 Task: Check the sale-to-list ratio of pool in the last 3 years.
Action: Mouse moved to (980, 236)
Screenshot: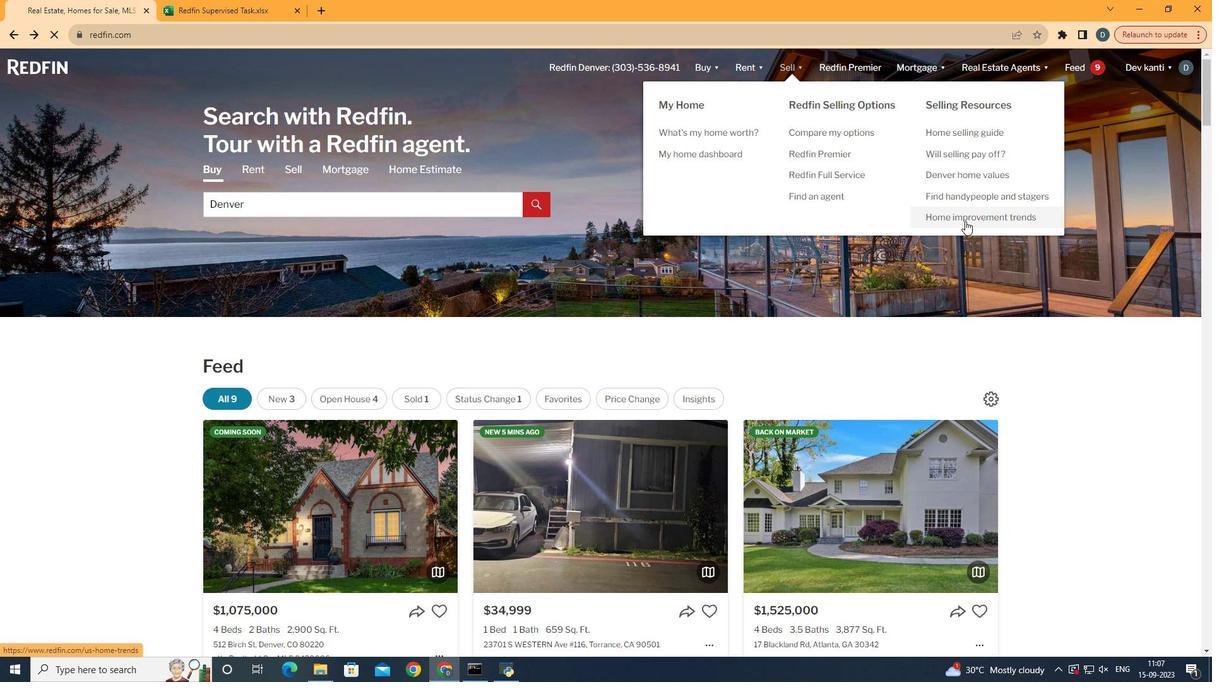 
Action: Mouse pressed left at (980, 236)
Screenshot: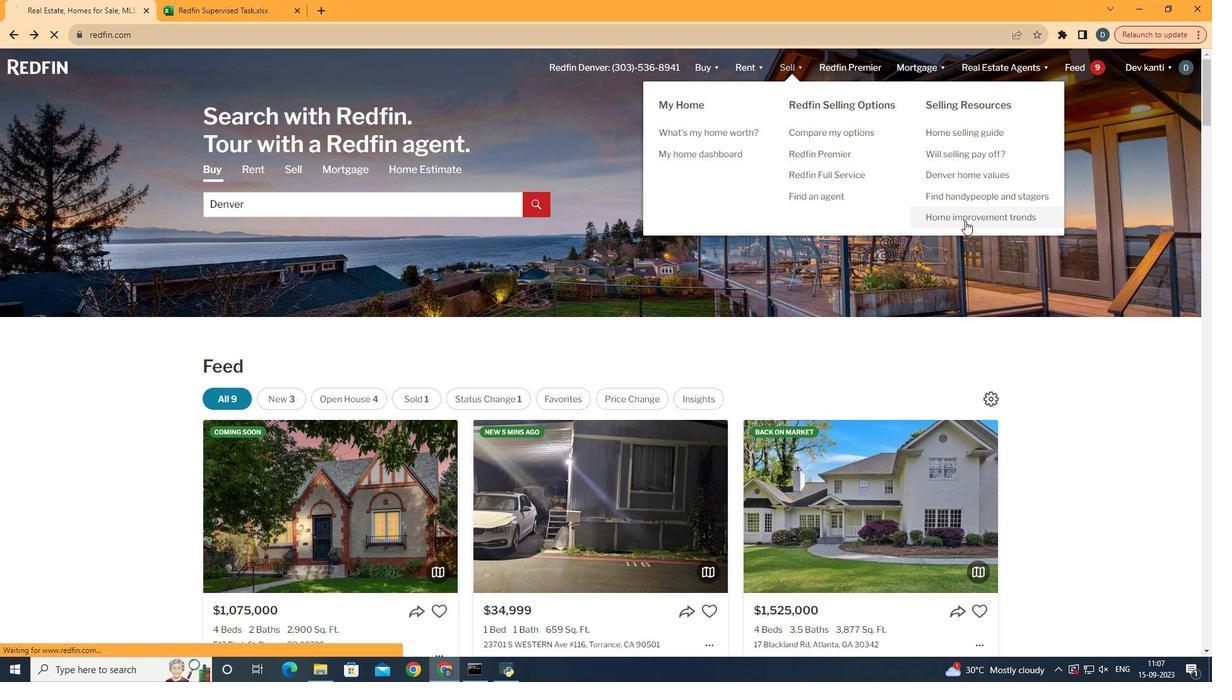 
Action: Mouse moved to (316, 254)
Screenshot: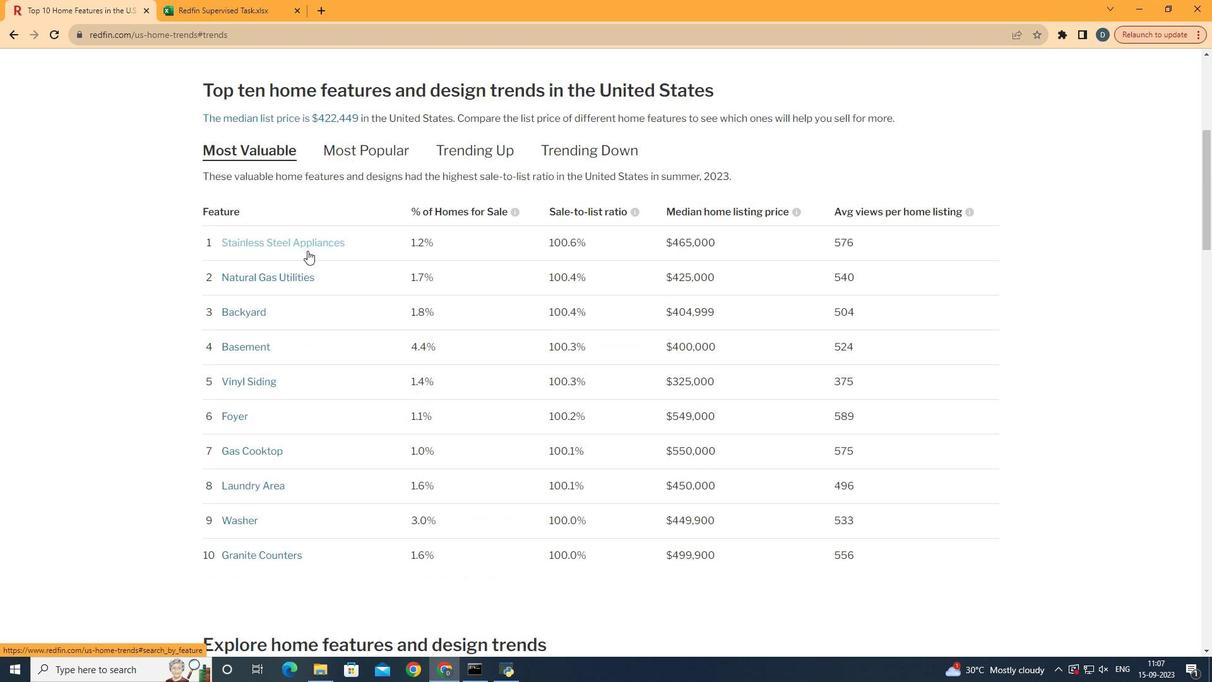 
Action: Mouse pressed left at (316, 254)
Screenshot: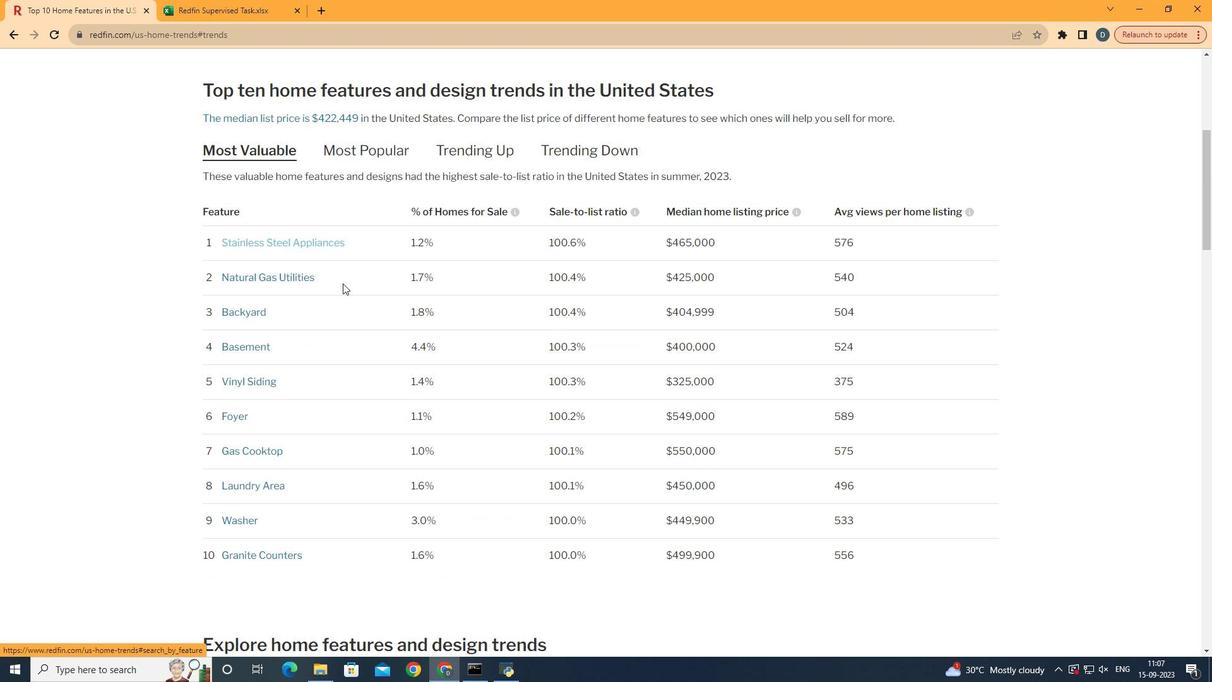 
Action: Mouse moved to (387, 317)
Screenshot: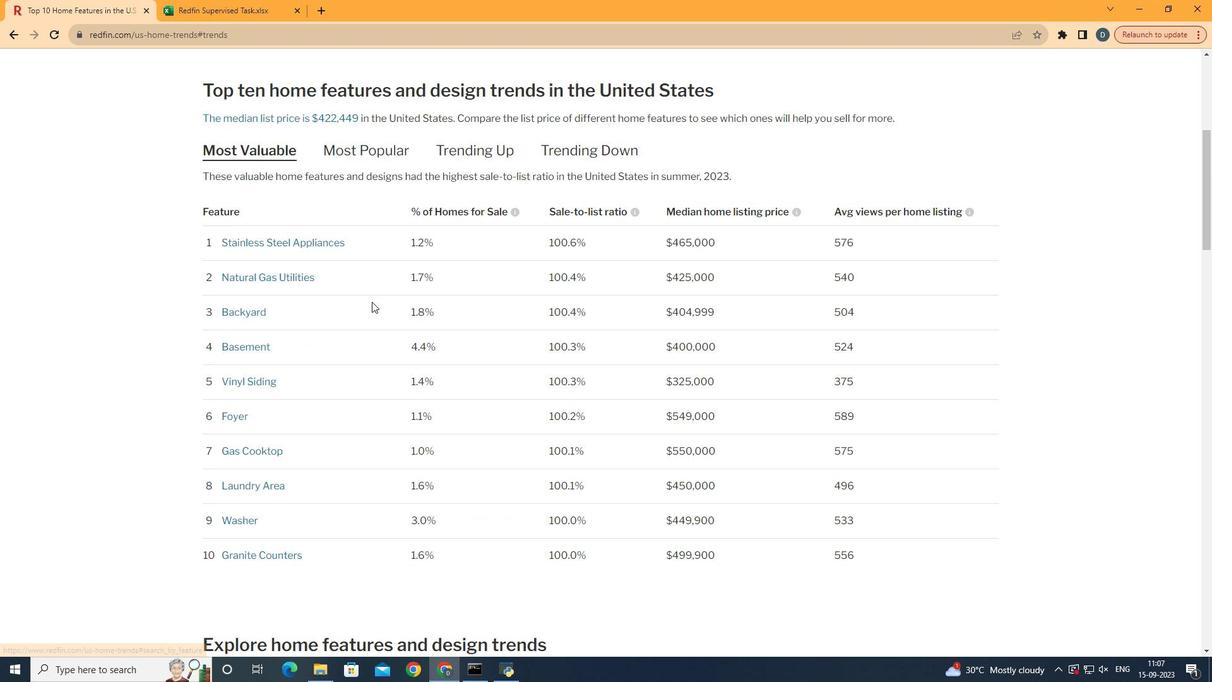 
Action: Mouse scrolled (387, 316) with delta (0, 0)
Screenshot: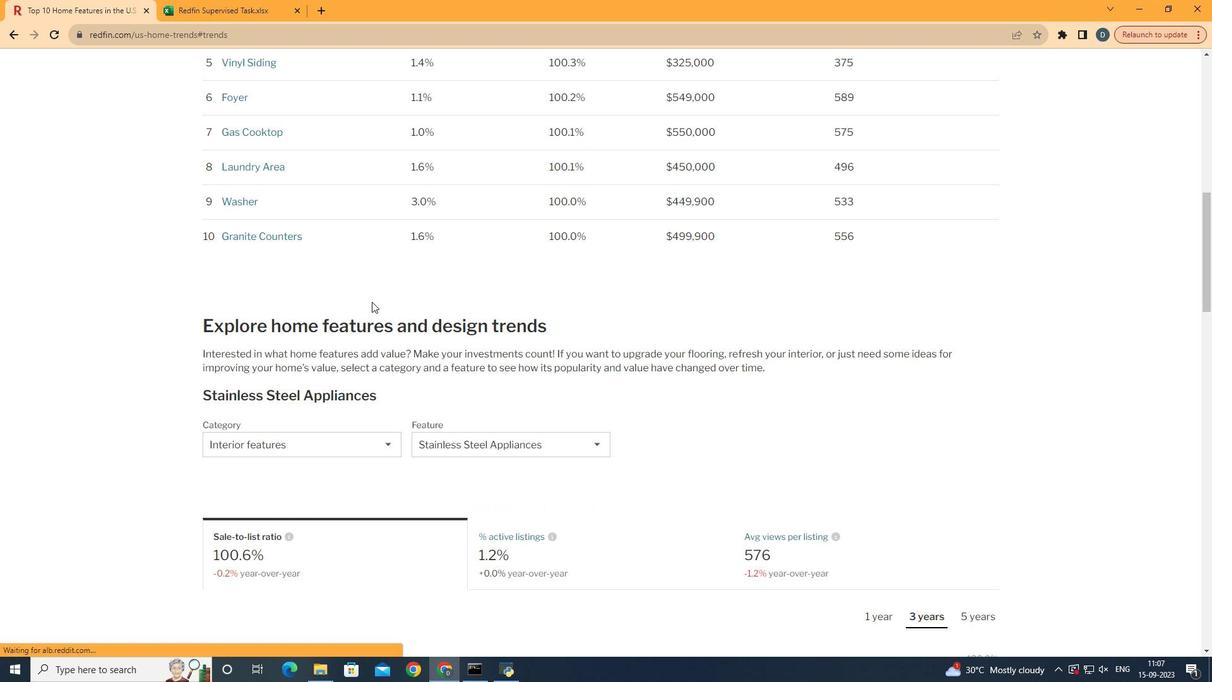 
Action: Mouse scrolled (387, 316) with delta (0, 0)
Screenshot: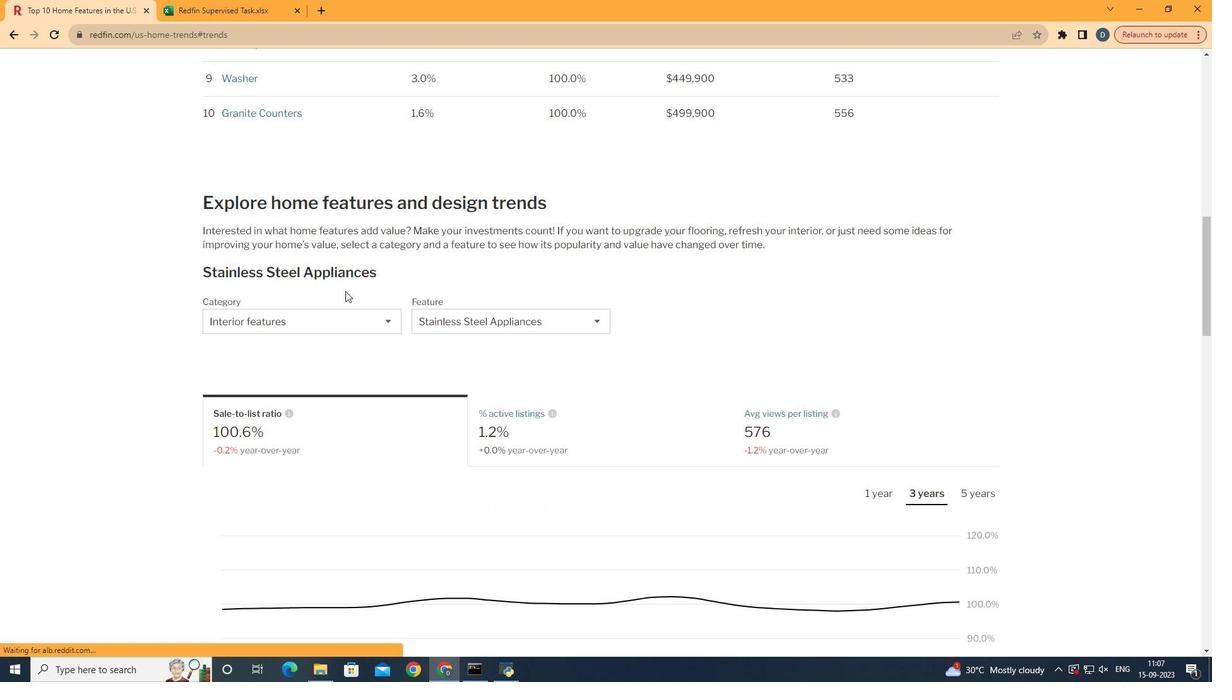 
Action: Mouse scrolled (387, 316) with delta (0, 0)
Screenshot: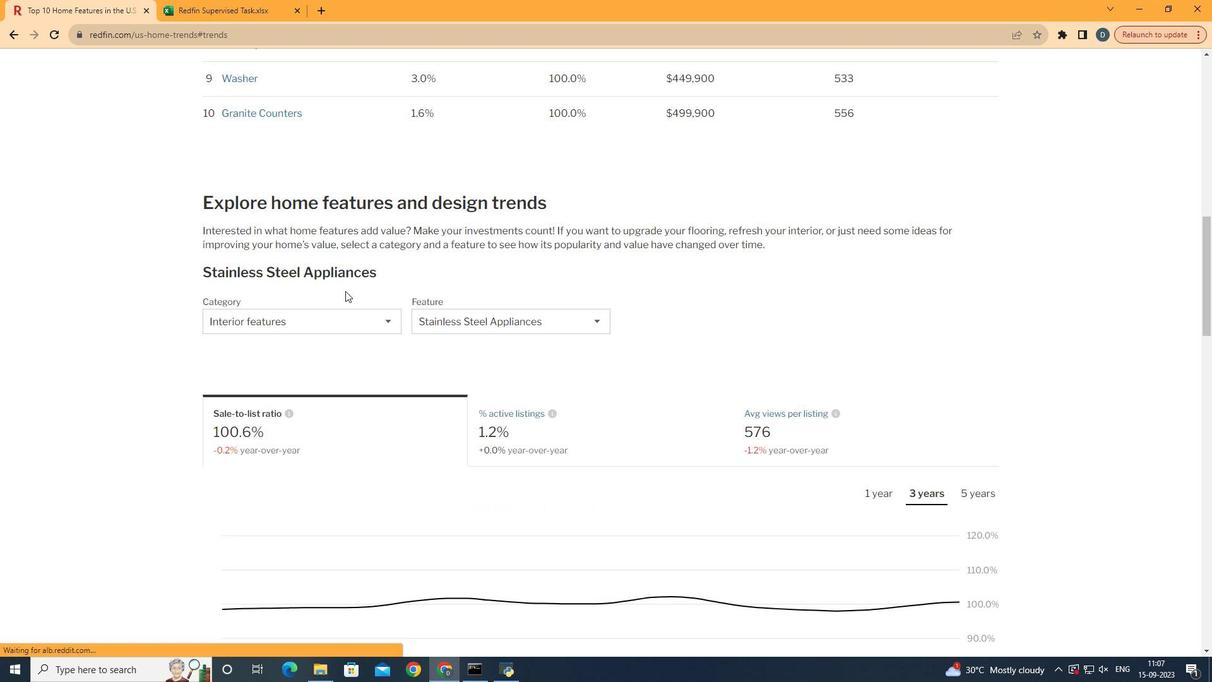 
Action: Mouse scrolled (387, 316) with delta (0, 0)
Screenshot: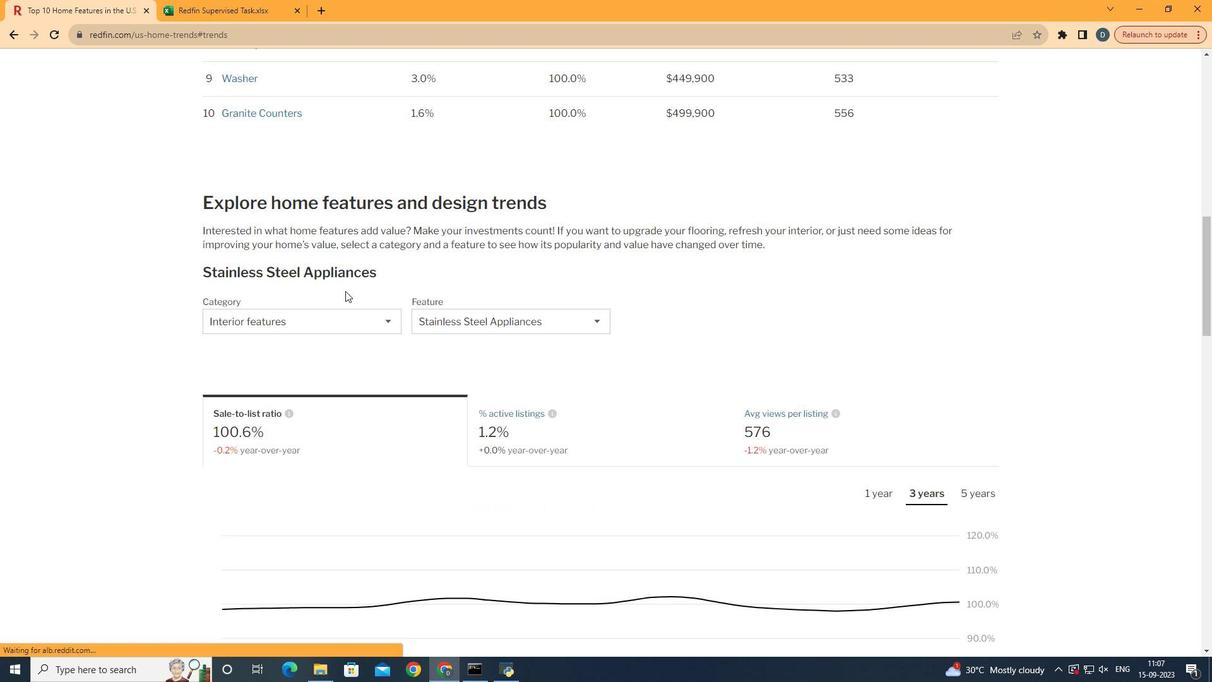 
Action: Mouse scrolled (387, 316) with delta (0, 0)
Screenshot: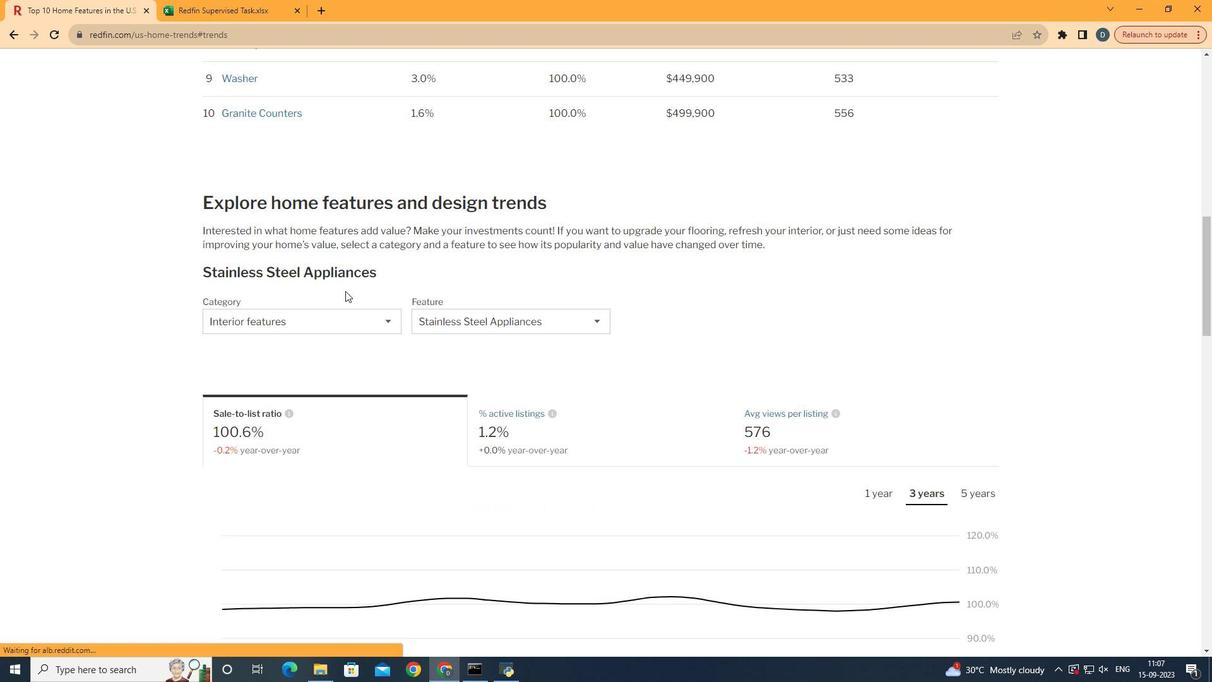 
Action: Mouse scrolled (387, 316) with delta (0, 0)
Screenshot: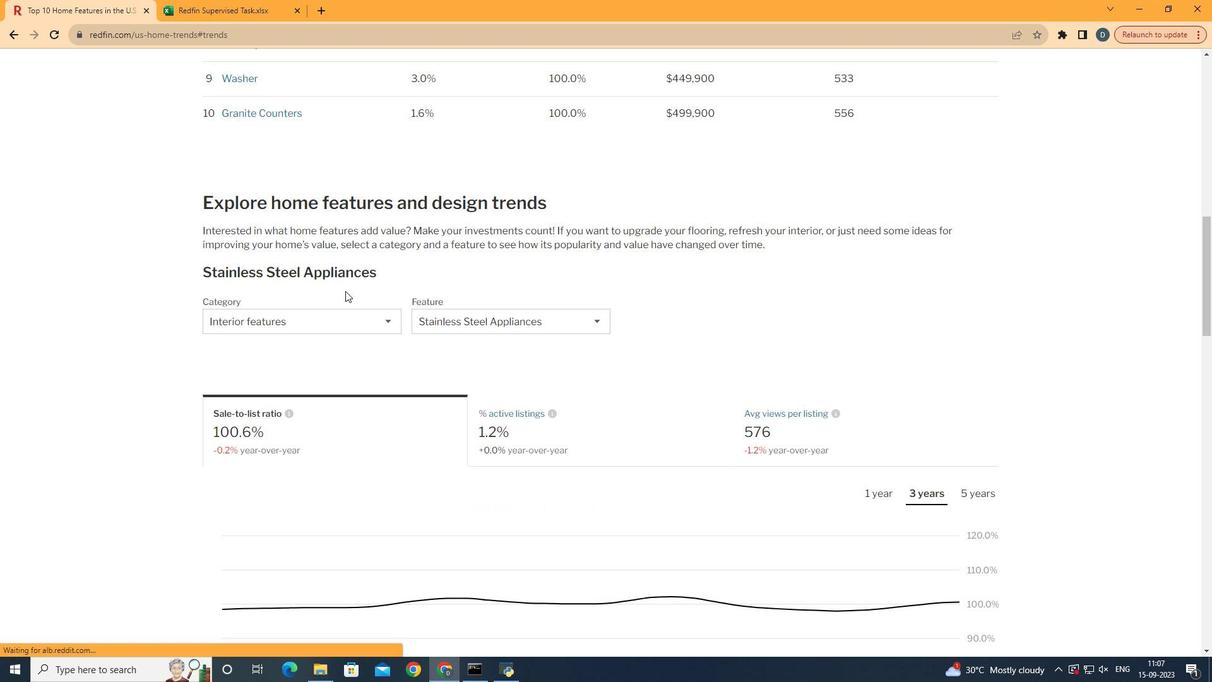 
Action: Mouse scrolled (387, 316) with delta (0, 0)
Screenshot: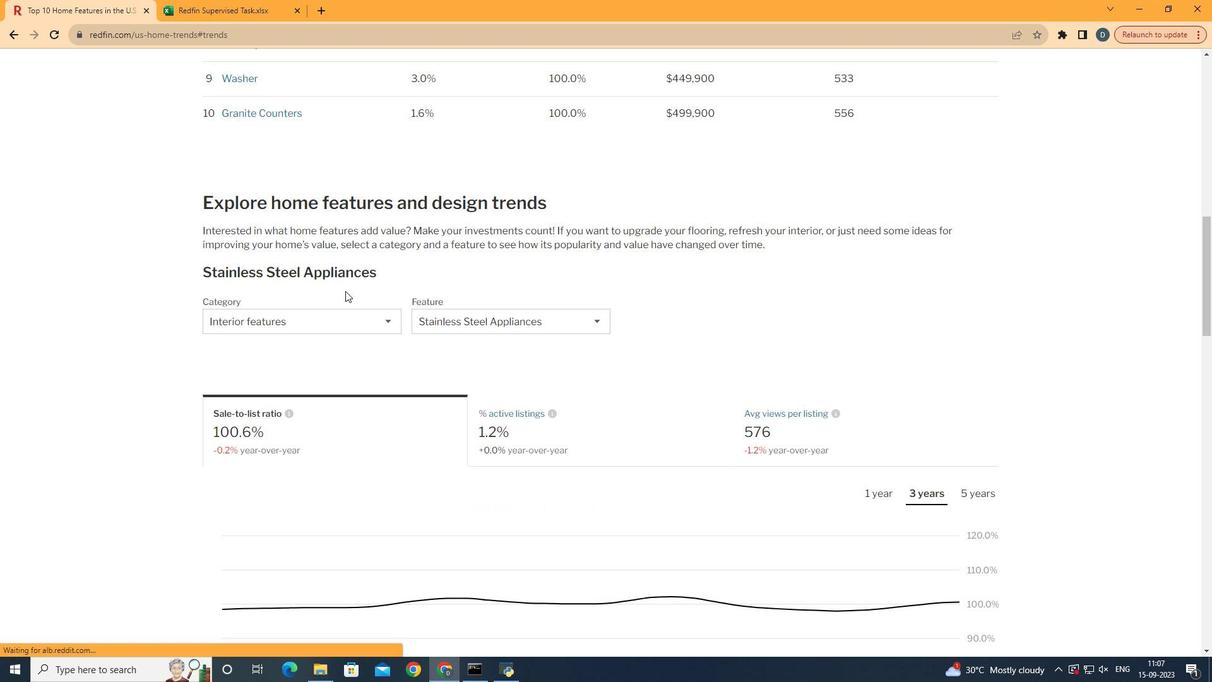 
Action: Mouse moved to (344, 336)
Screenshot: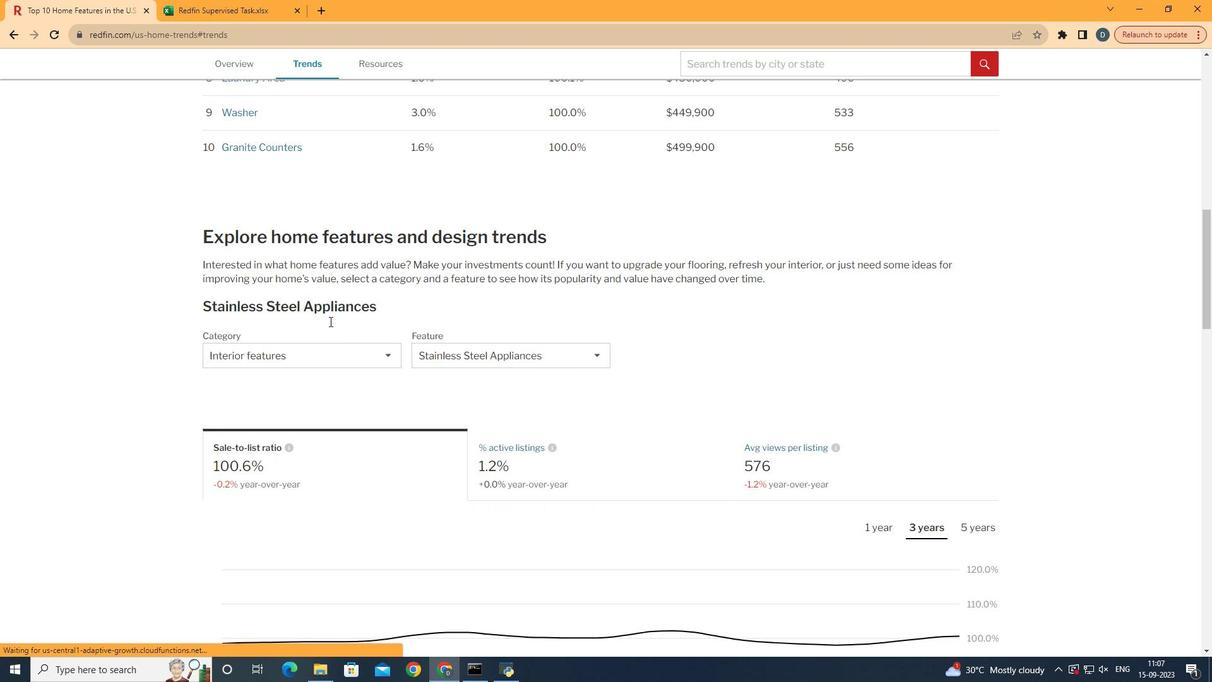 
Action: Mouse pressed left at (344, 336)
Screenshot: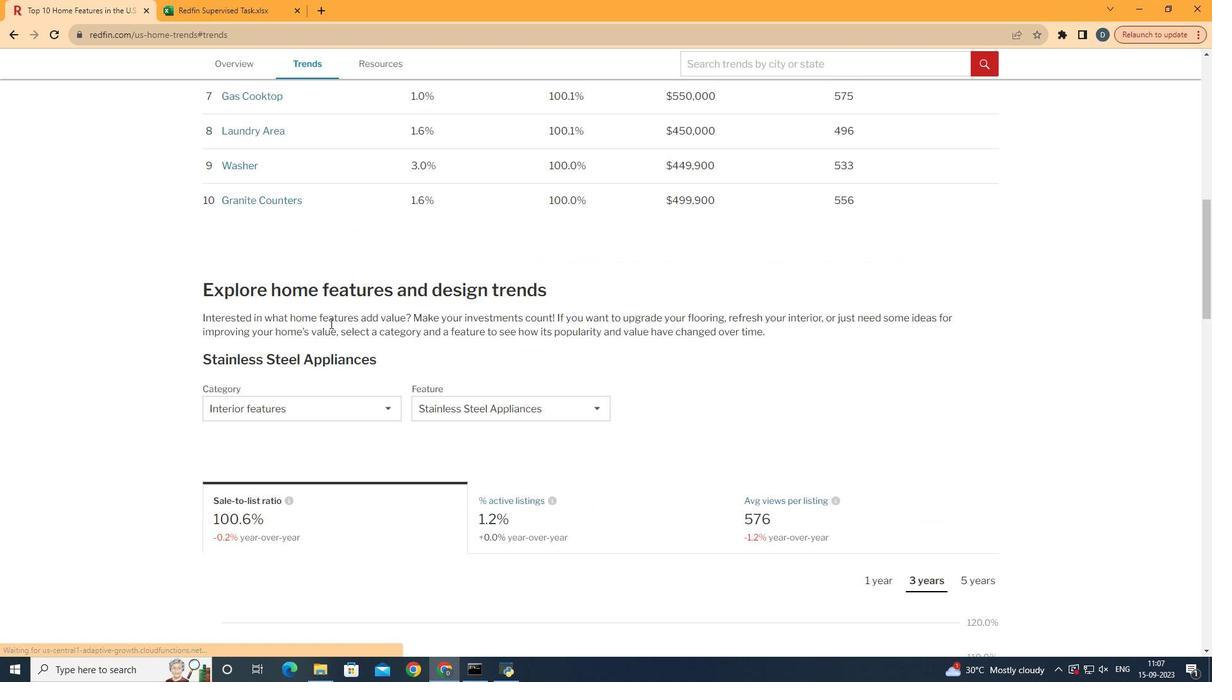
Action: Mouse moved to (346, 337)
Screenshot: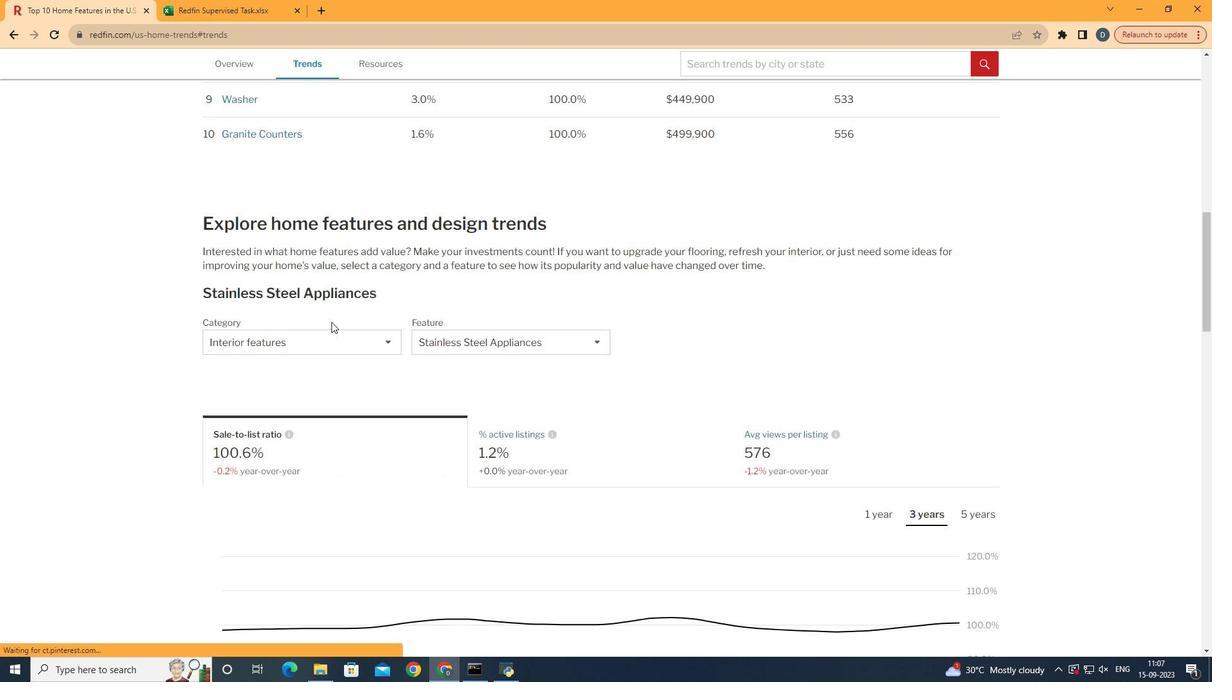 
Action: Mouse scrolled (346, 336) with delta (0, 0)
Screenshot: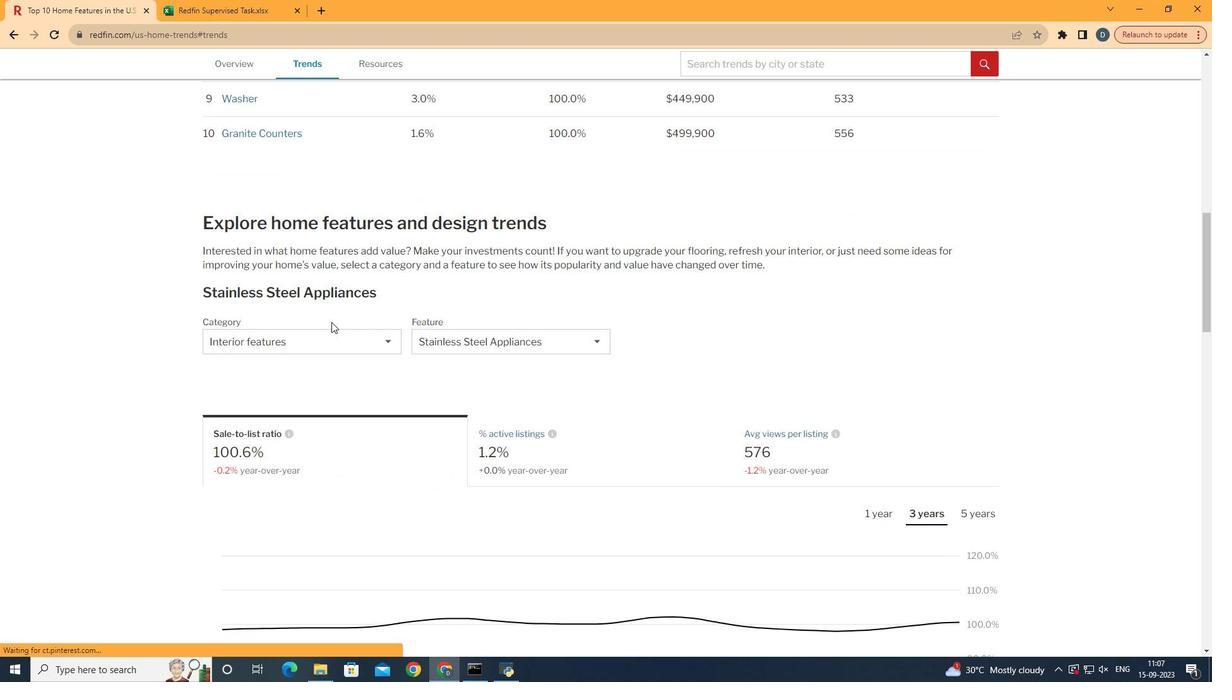
Action: Mouse scrolled (346, 336) with delta (0, 0)
Screenshot: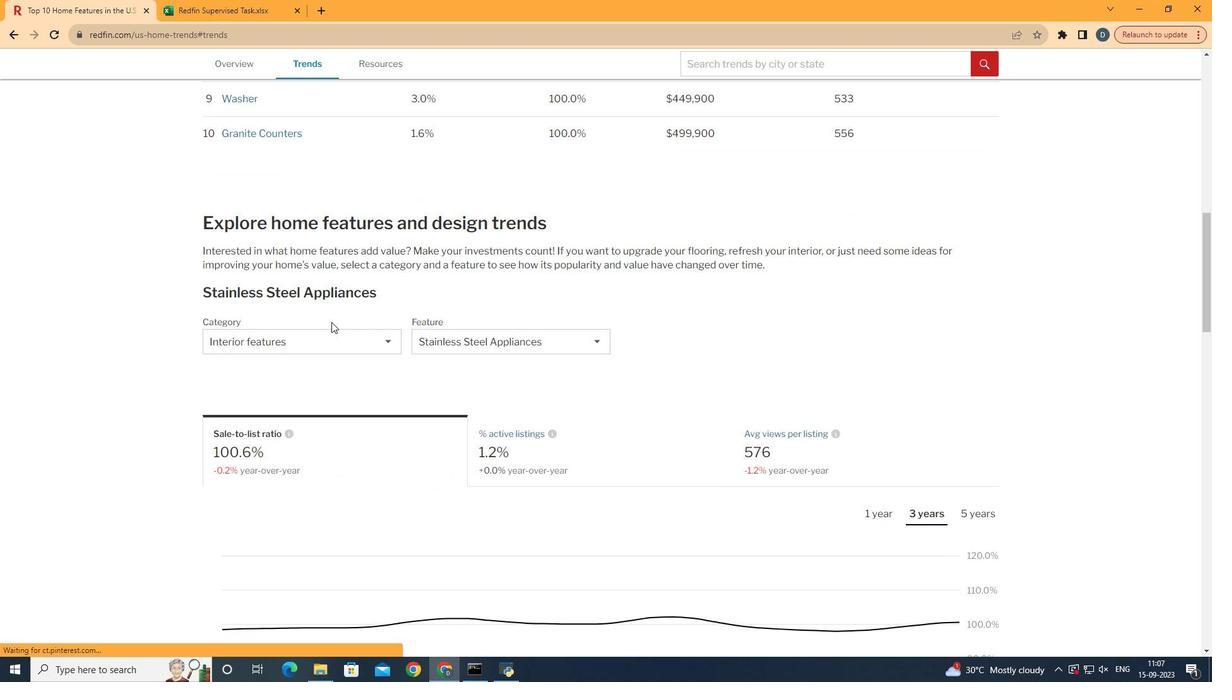 
Action: Mouse scrolled (346, 336) with delta (0, 0)
Screenshot: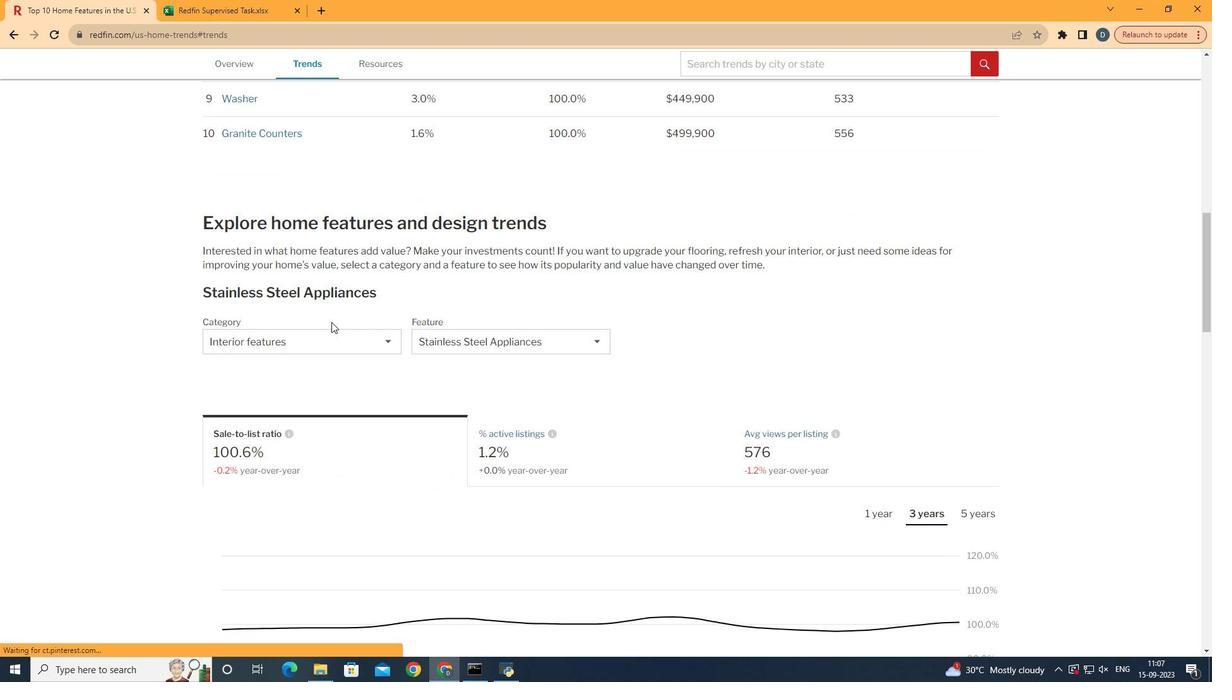
Action: Mouse scrolled (346, 336) with delta (0, 0)
Screenshot: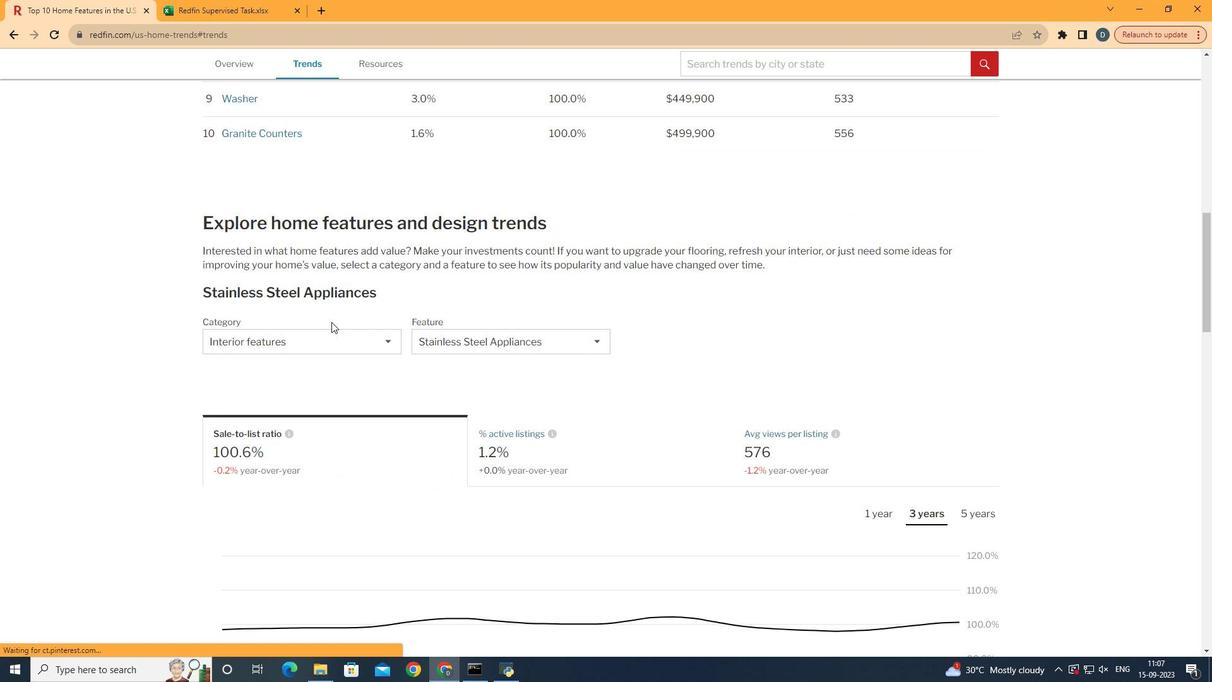
Action: Mouse scrolled (346, 336) with delta (0, 0)
Screenshot: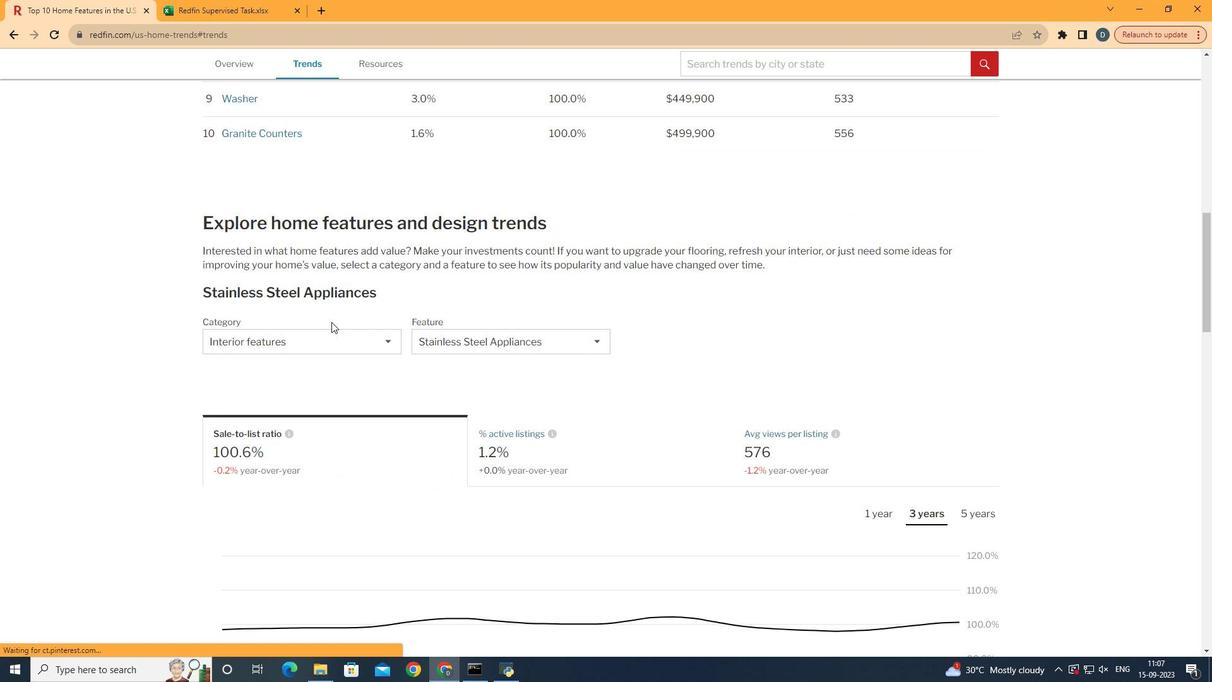 
Action: Mouse scrolled (346, 336) with delta (0, 0)
Screenshot: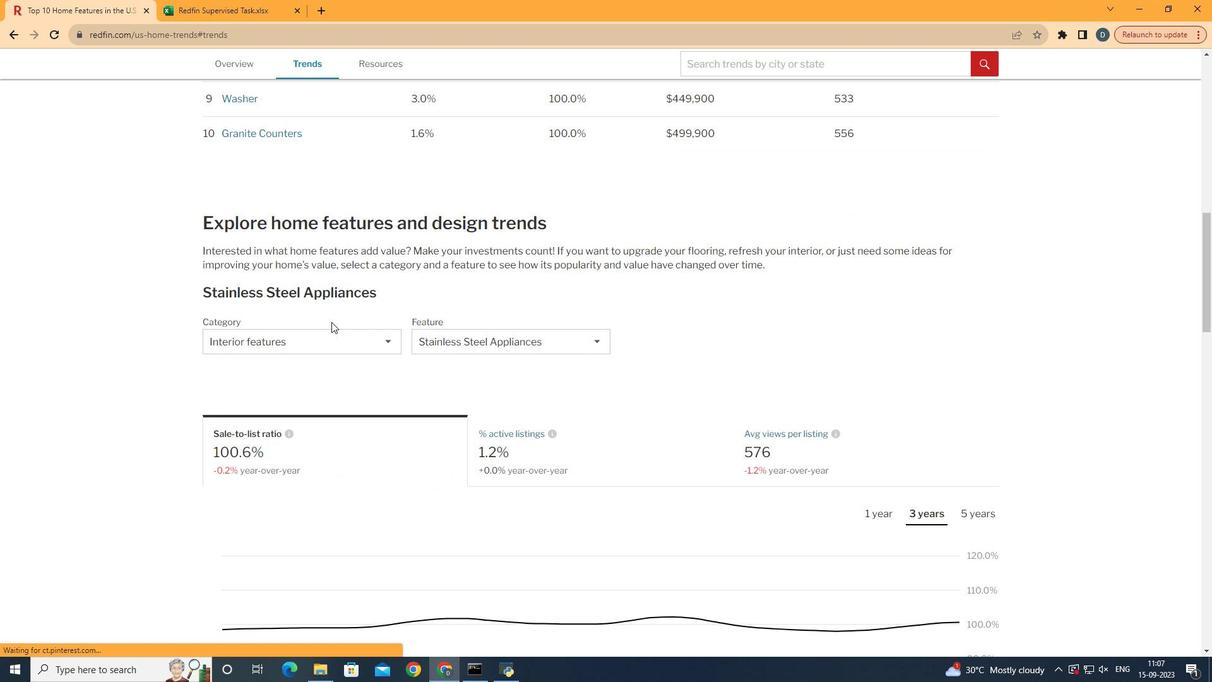 
Action: Mouse moved to (347, 343)
Screenshot: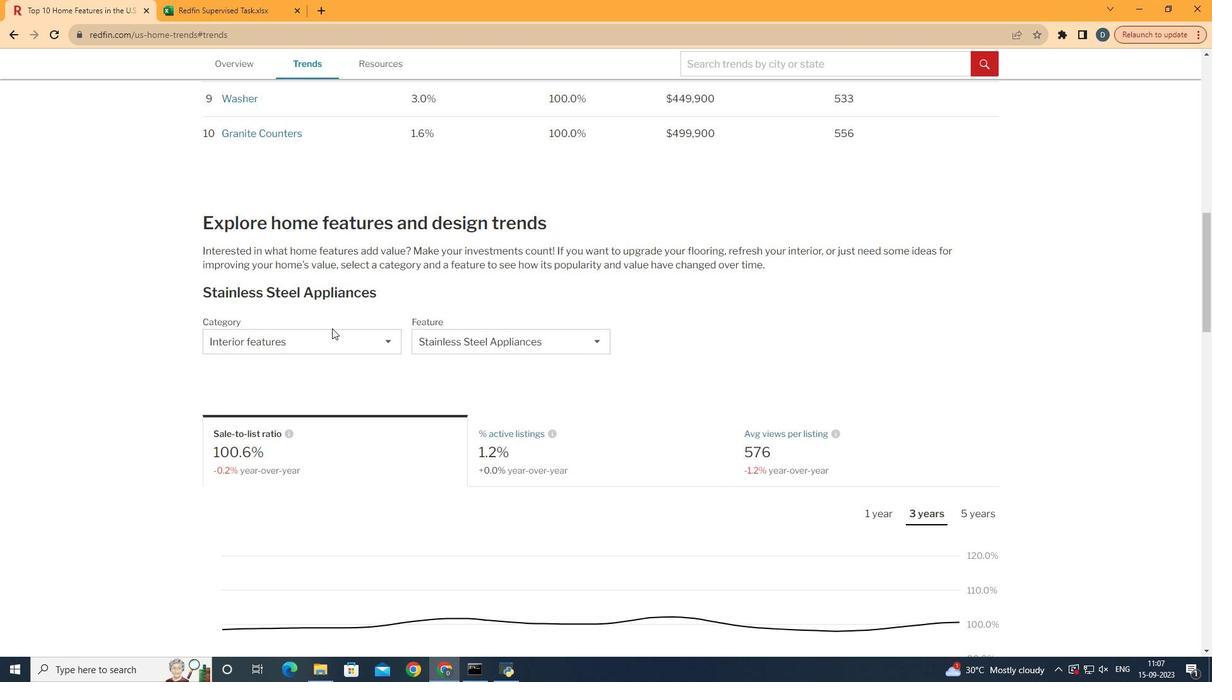 
Action: Mouse pressed left at (347, 343)
Screenshot: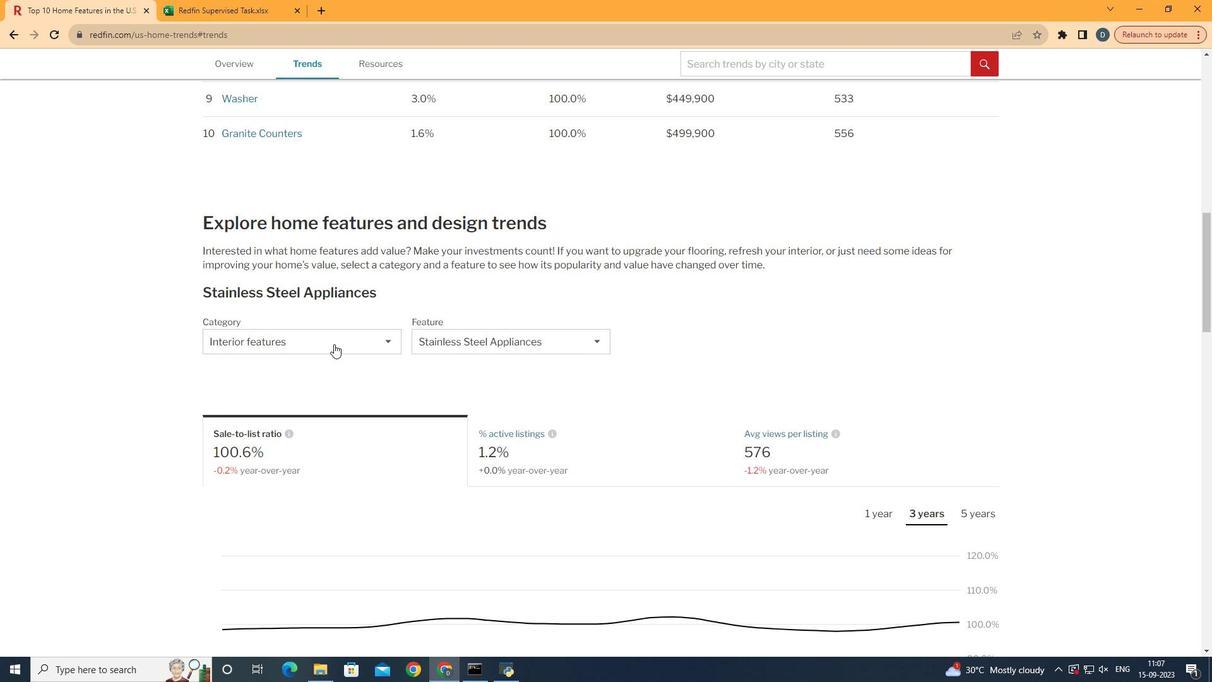 
Action: Mouse moved to (349, 359)
Screenshot: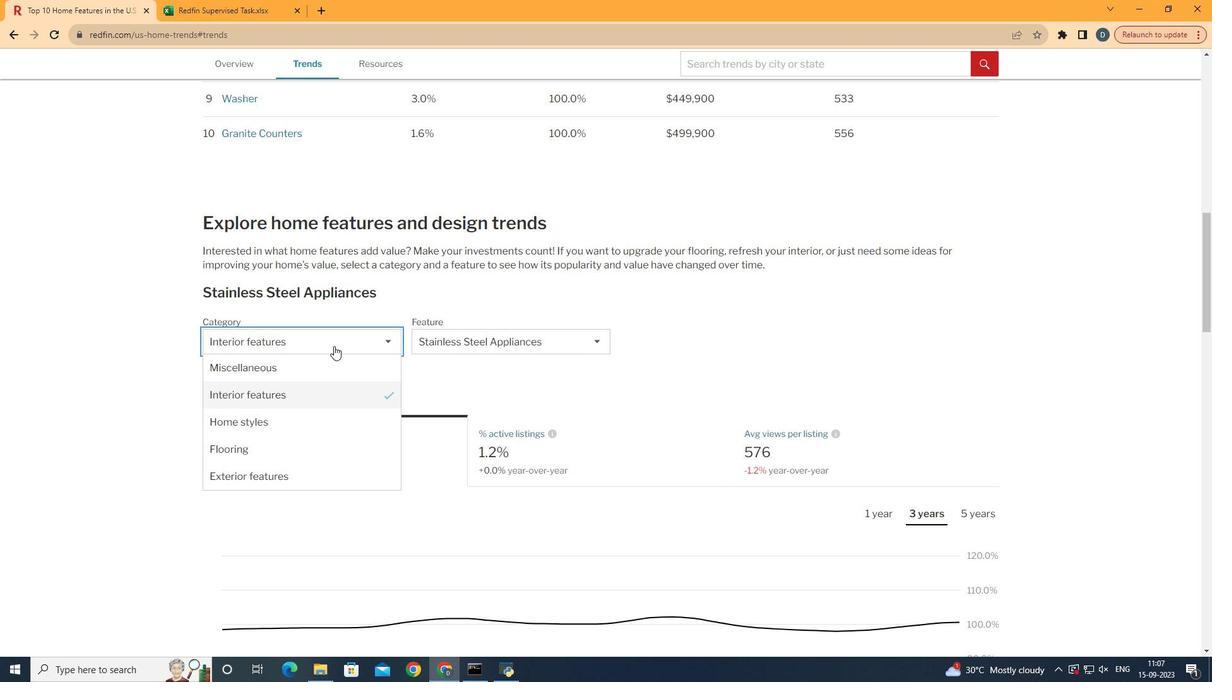 
Action: Mouse pressed left at (349, 359)
Screenshot: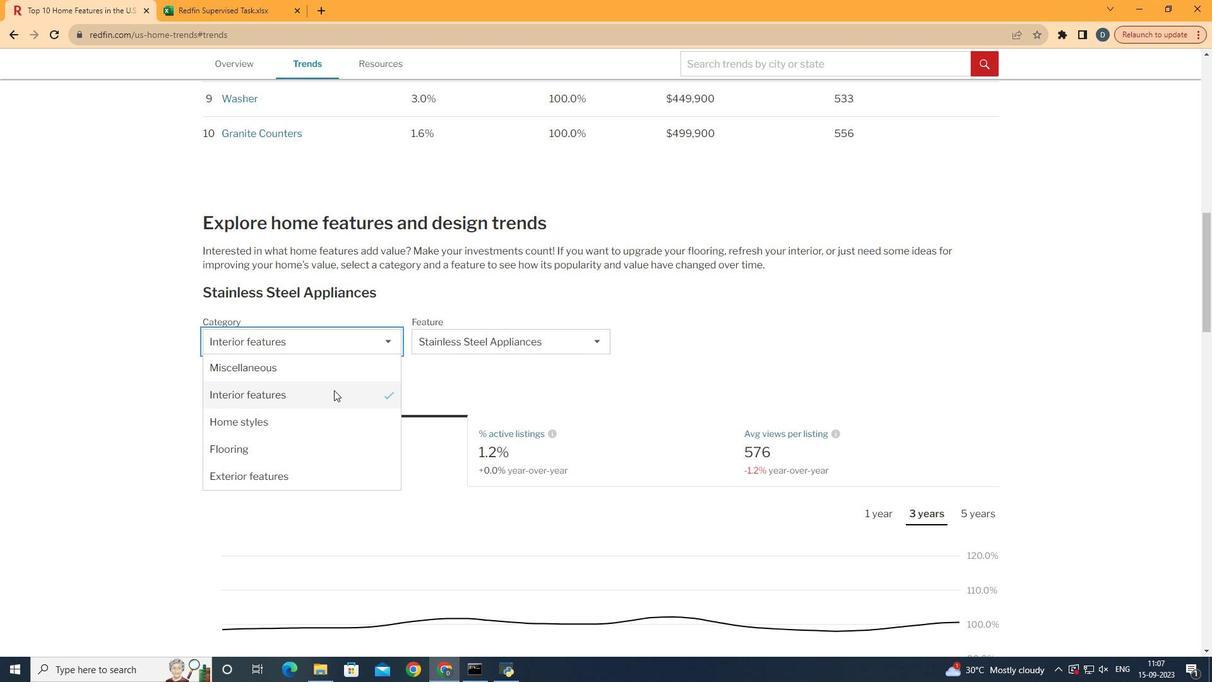 
Action: Mouse moved to (324, 489)
Screenshot: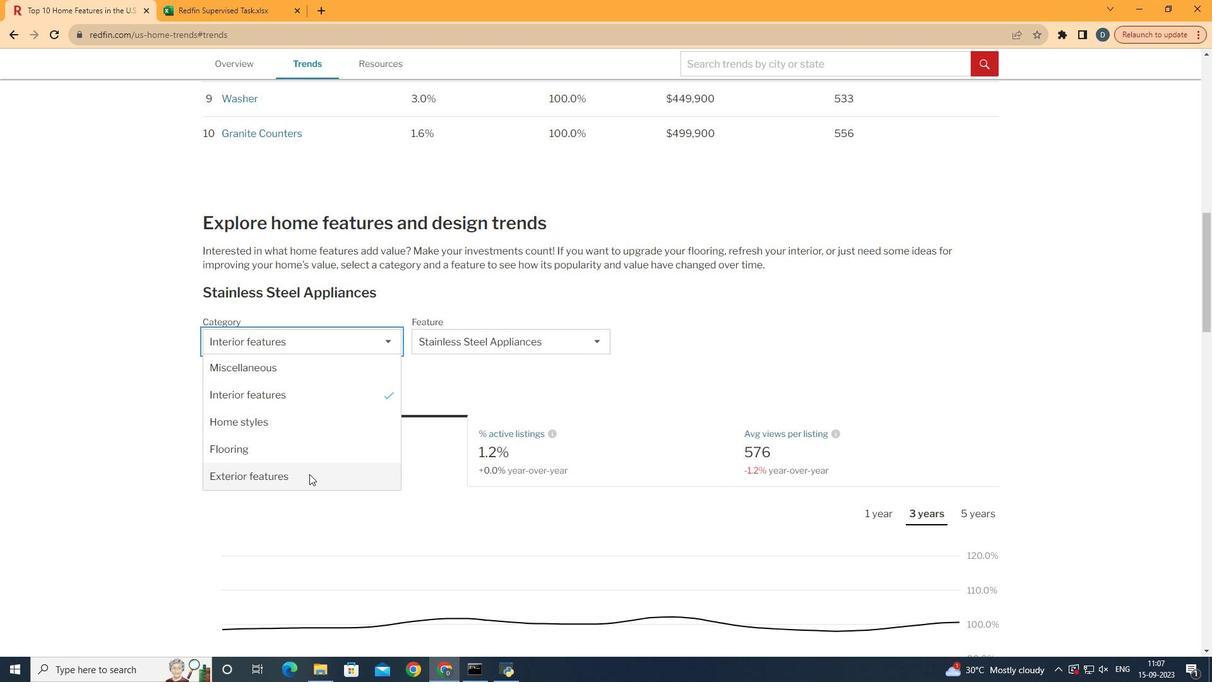 
Action: Mouse pressed left at (324, 489)
Screenshot: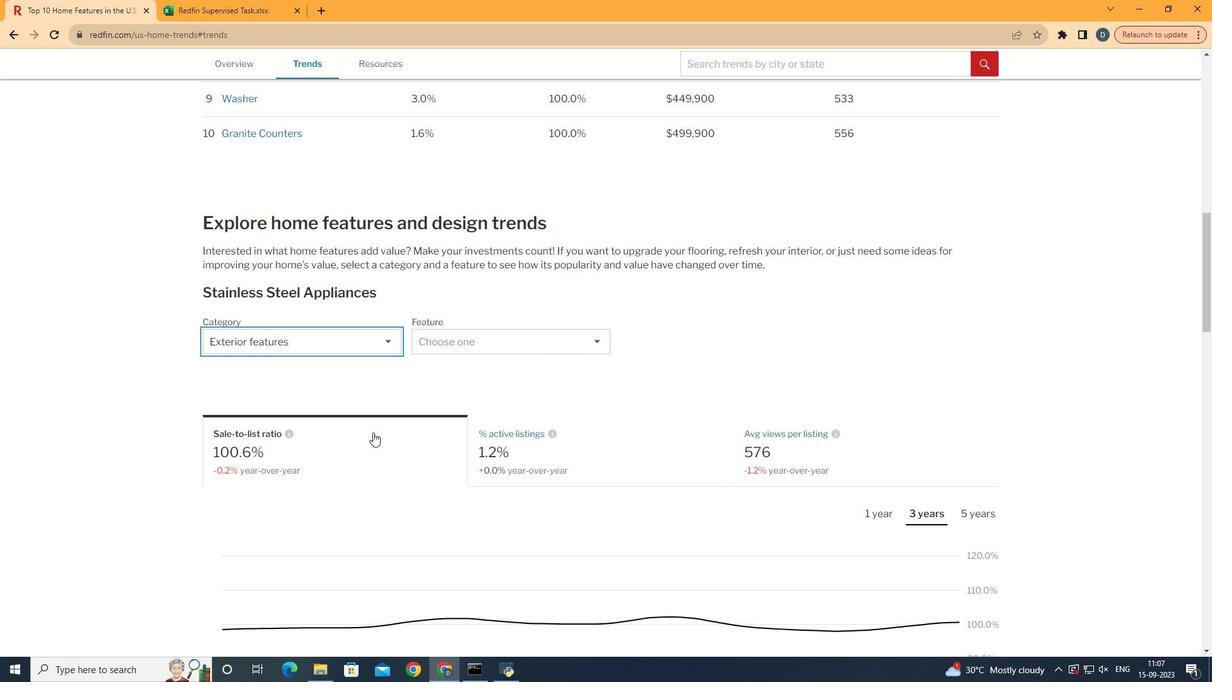 
Action: Mouse moved to (600, 356)
Screenshot: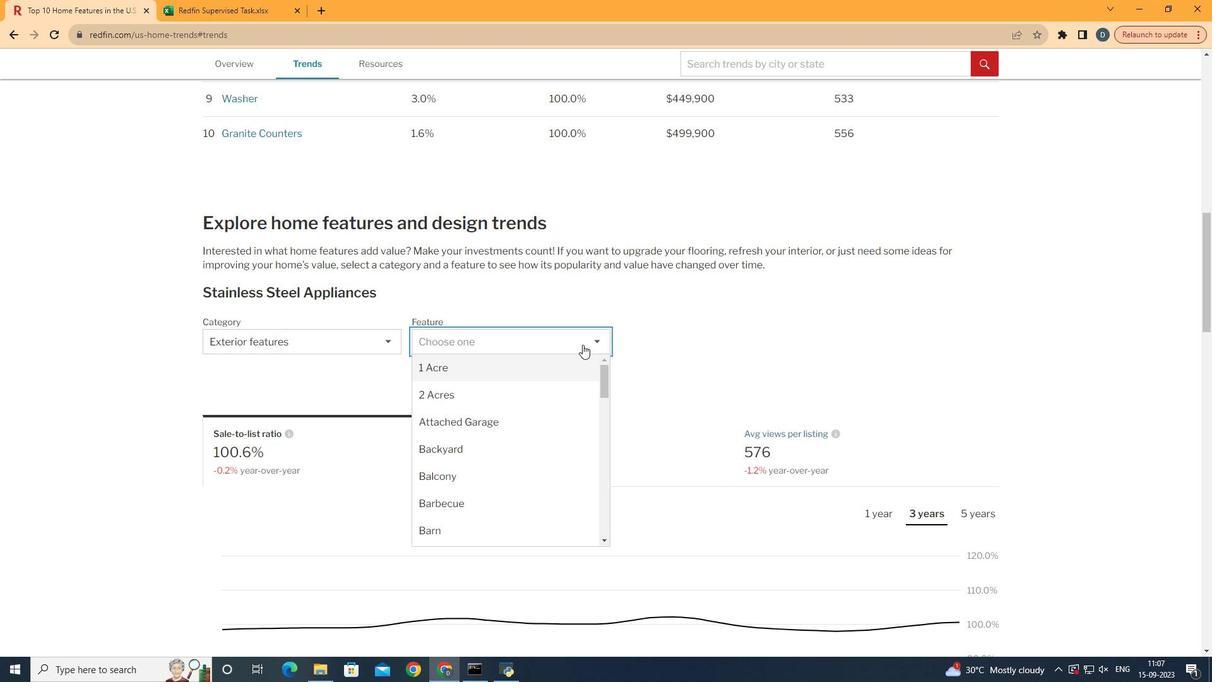 
Action: Mouse pressed left at (600, 356)
Screenshot: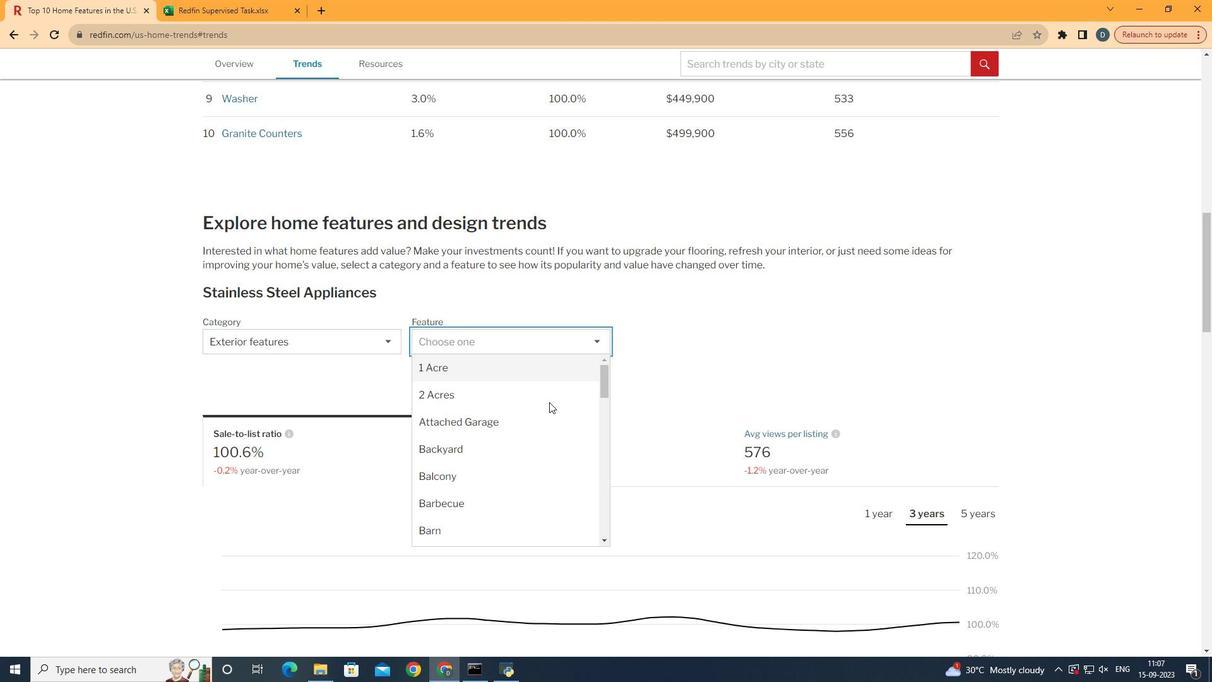 
Action: Mouse moved to (562, 438)
Screenshot: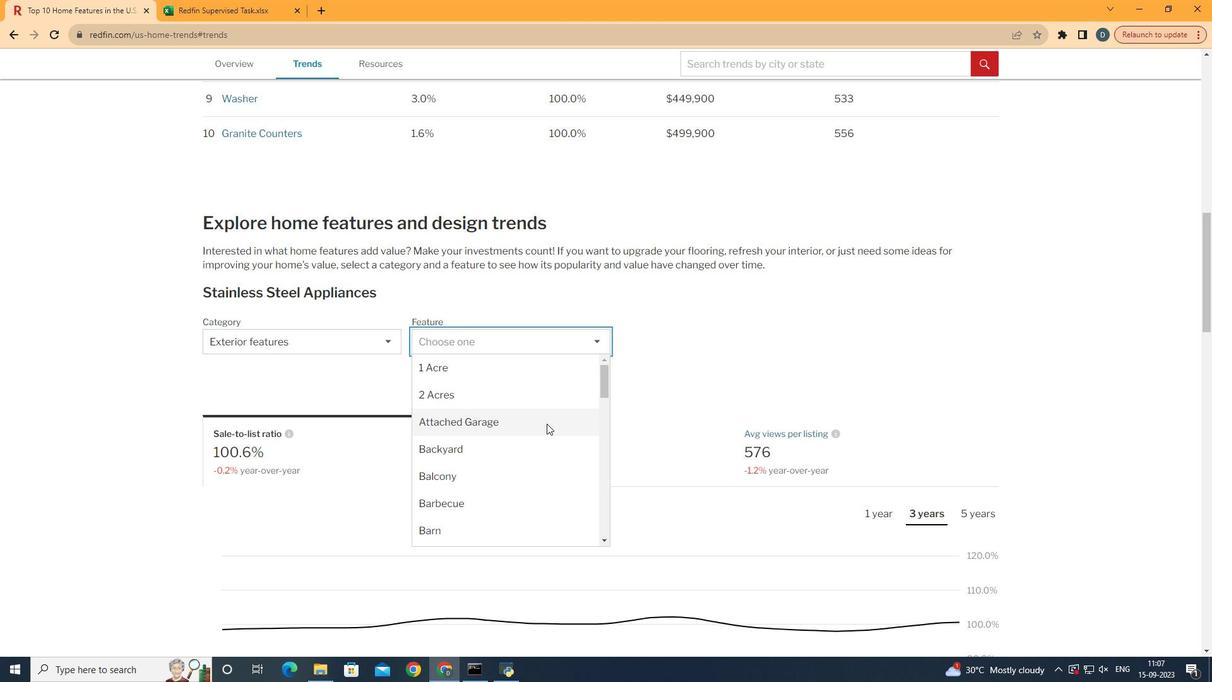 
Action: Mouse scrolled (562, 438) with delta (0, 0)
Screenshot: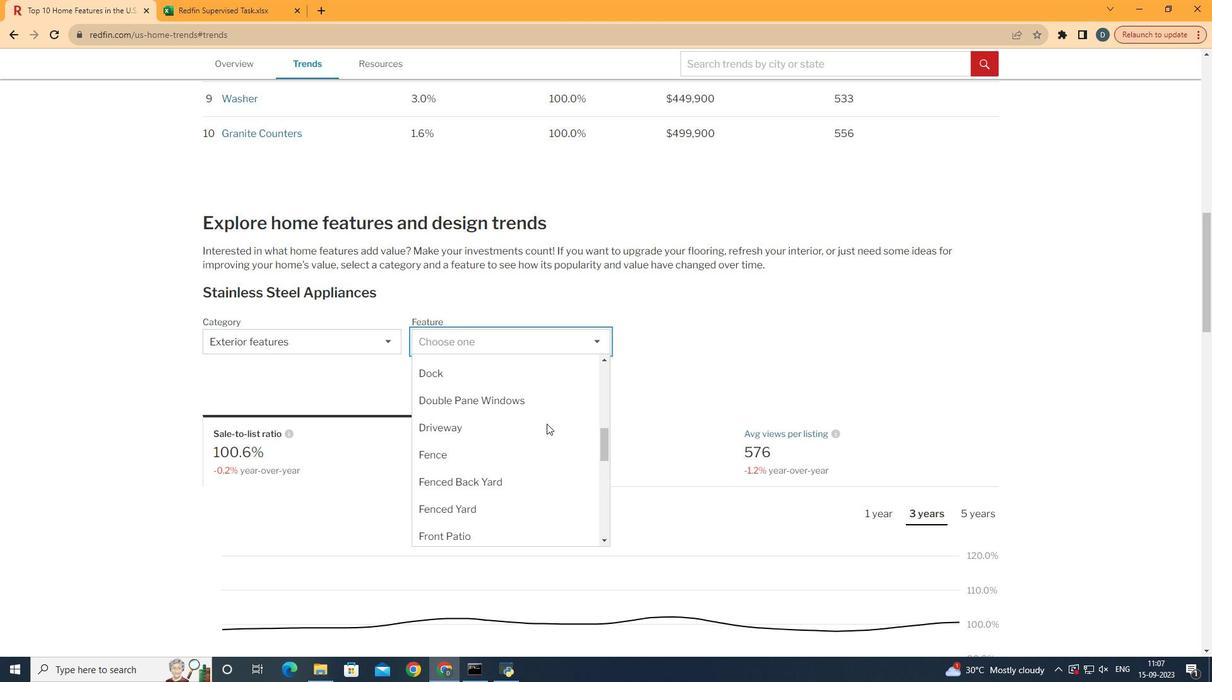 
Action: Mouse scrolled (562, 438) with delta (0, 0)
Screenshot: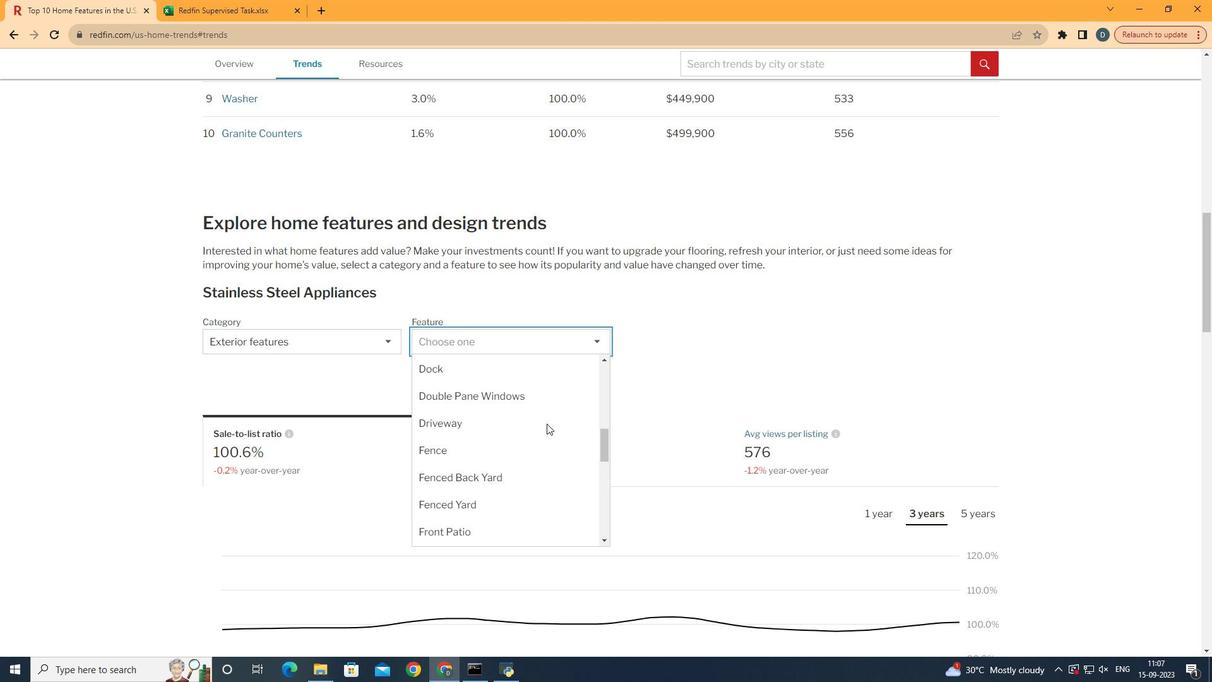 
Action: Mouse scrolled (562, 438) with delta (0, 0)
Screenshot: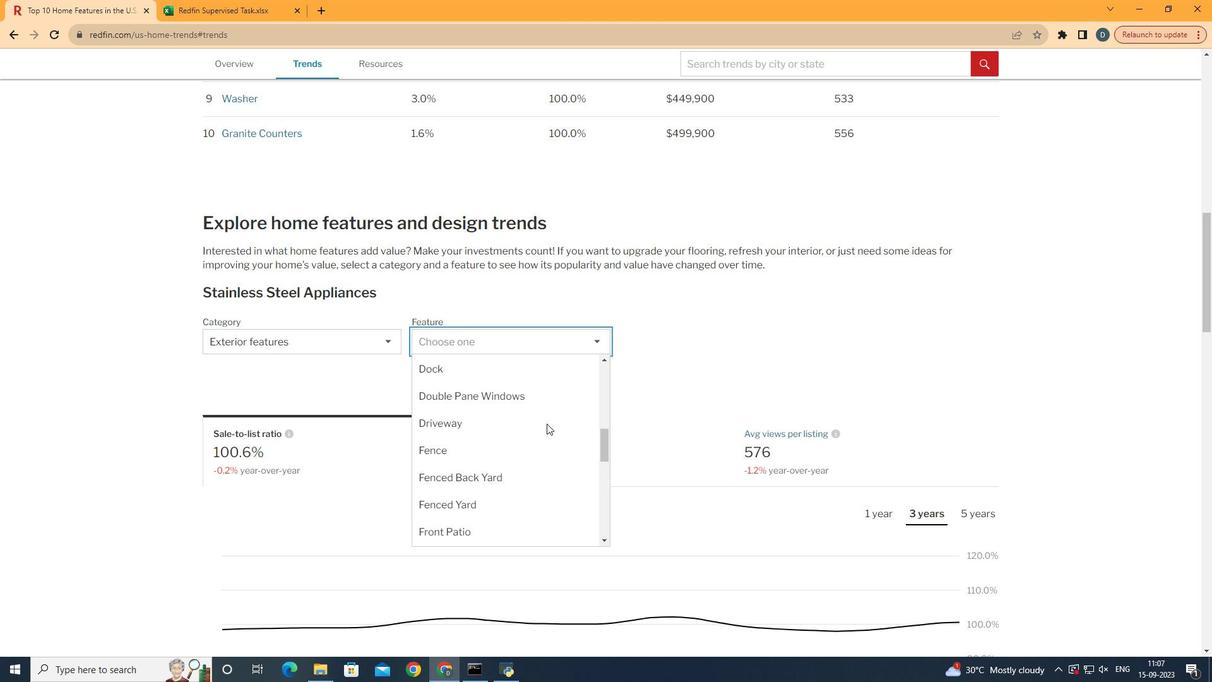 
Action: Mouse scrolled (562, 438) with delta (0, 0)
Screenshot: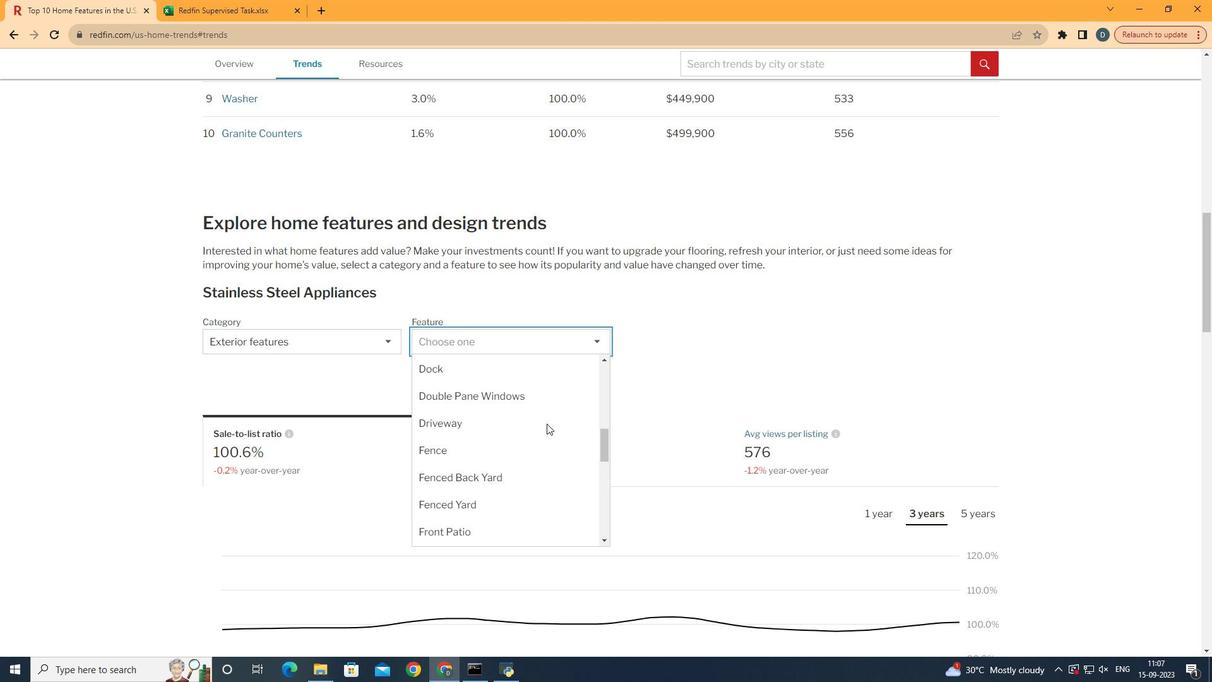 
Action: Mouse scrolled (562, 438) with delta (0, 0)
Screenshot: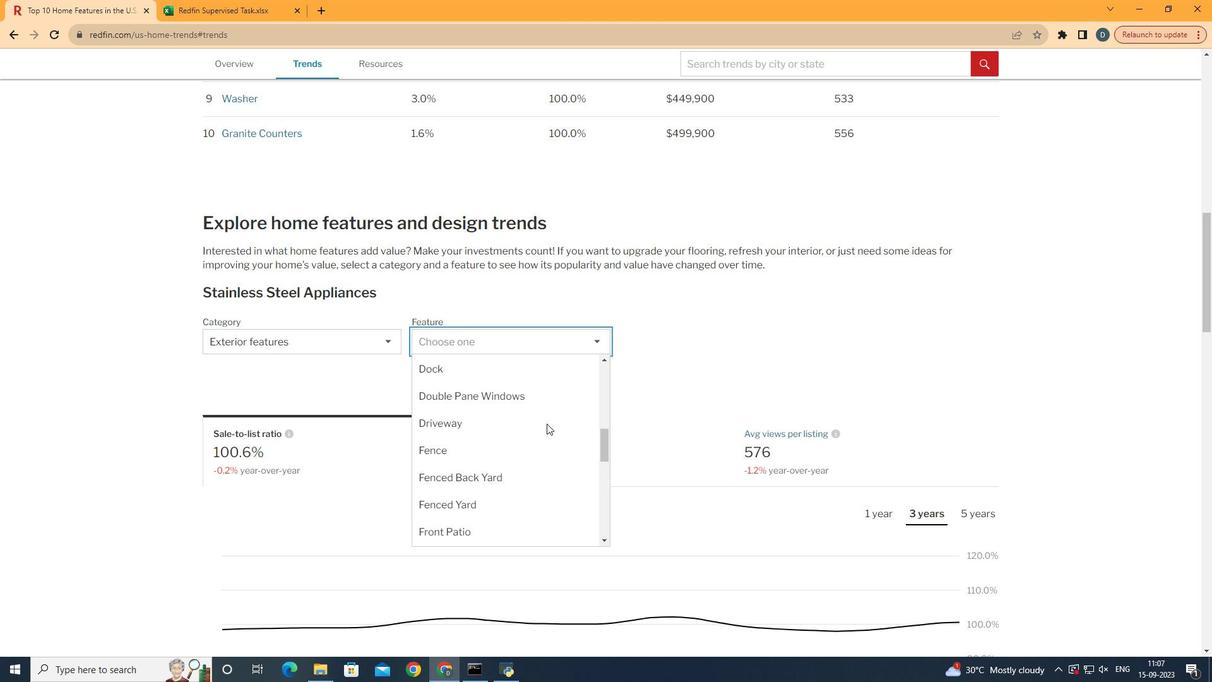 
Action: Mouse scrolled (562, 438) with delta (0, 0)
Screenshot: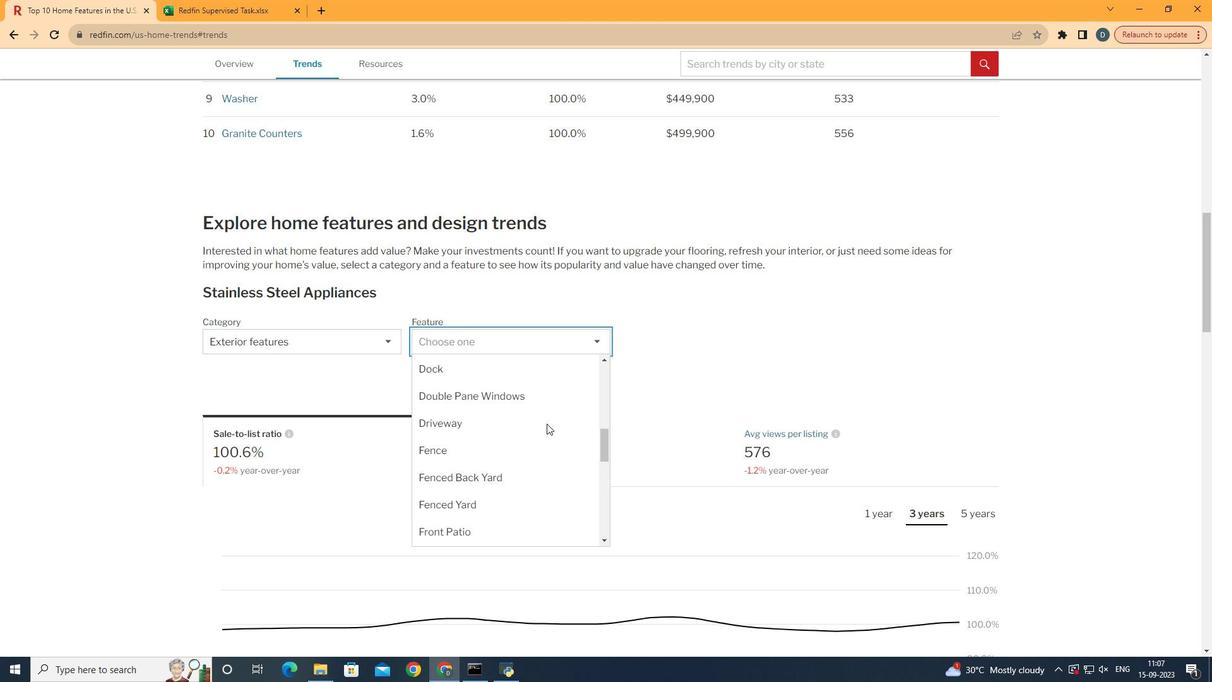 
Action: Mouse scrolled (562, 438) with delta (0, 0)
Screenshot: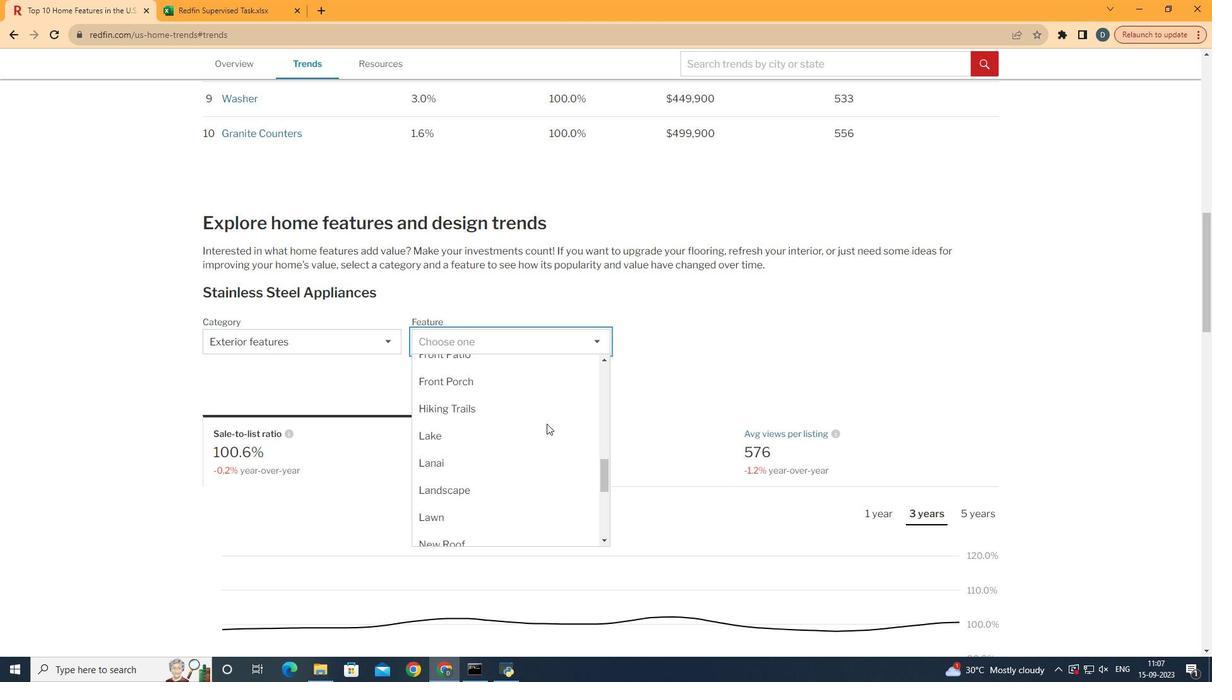 
Action: Mouse scrolled (562, 438) with delta (0, 0)
Screenshot: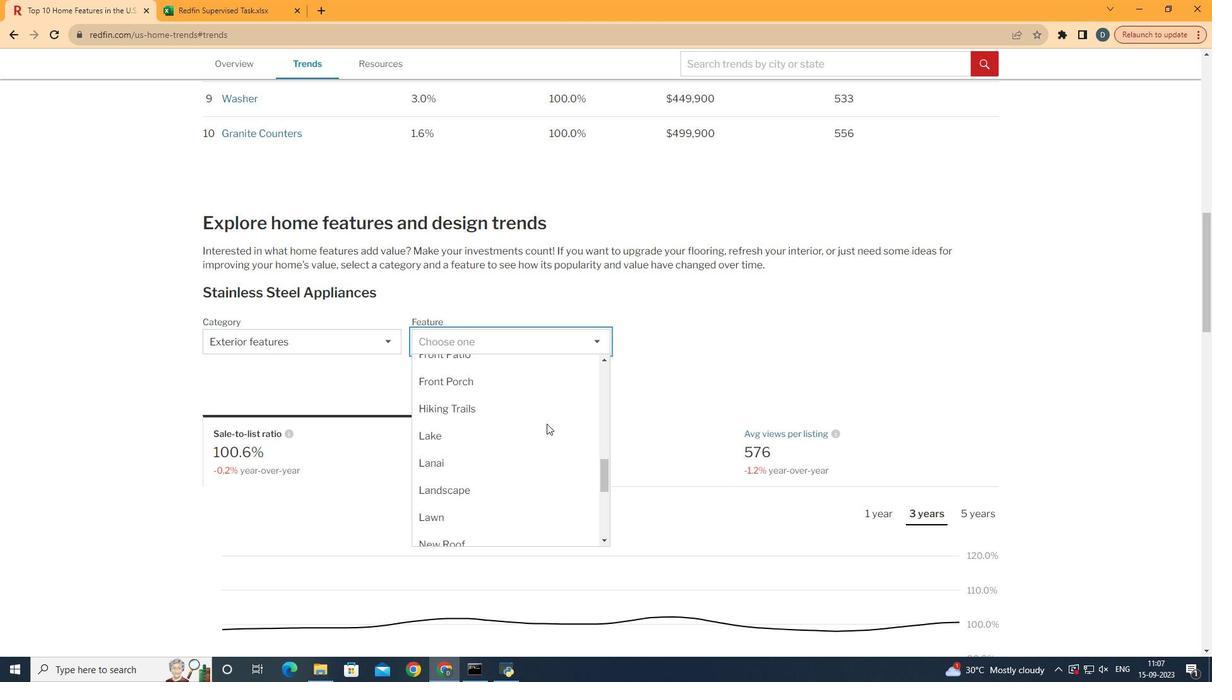 
Action: Mouse scrolled (562, 438) with delta (0, 0)
Screenshot: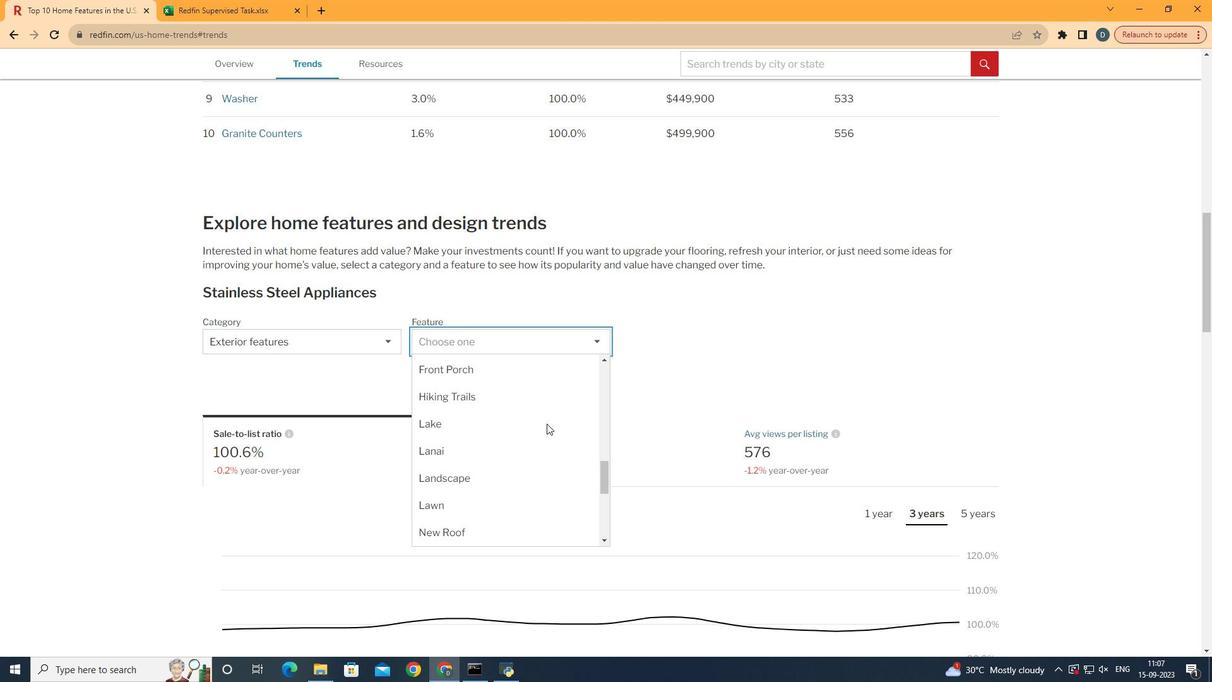 
Action: Mouse scrolled (562, 438) with delta (0, 0)
Screenshot: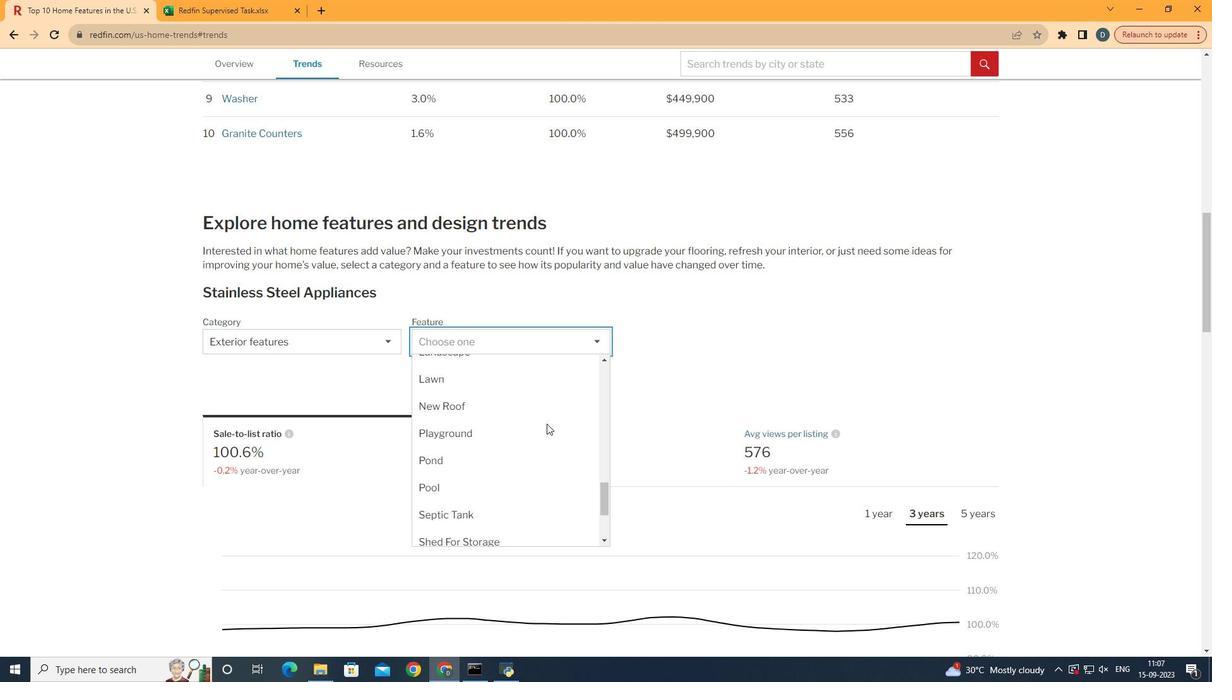 
Action: Mouse scrolled (562, 438) with delta (0, 0)
Screenshot: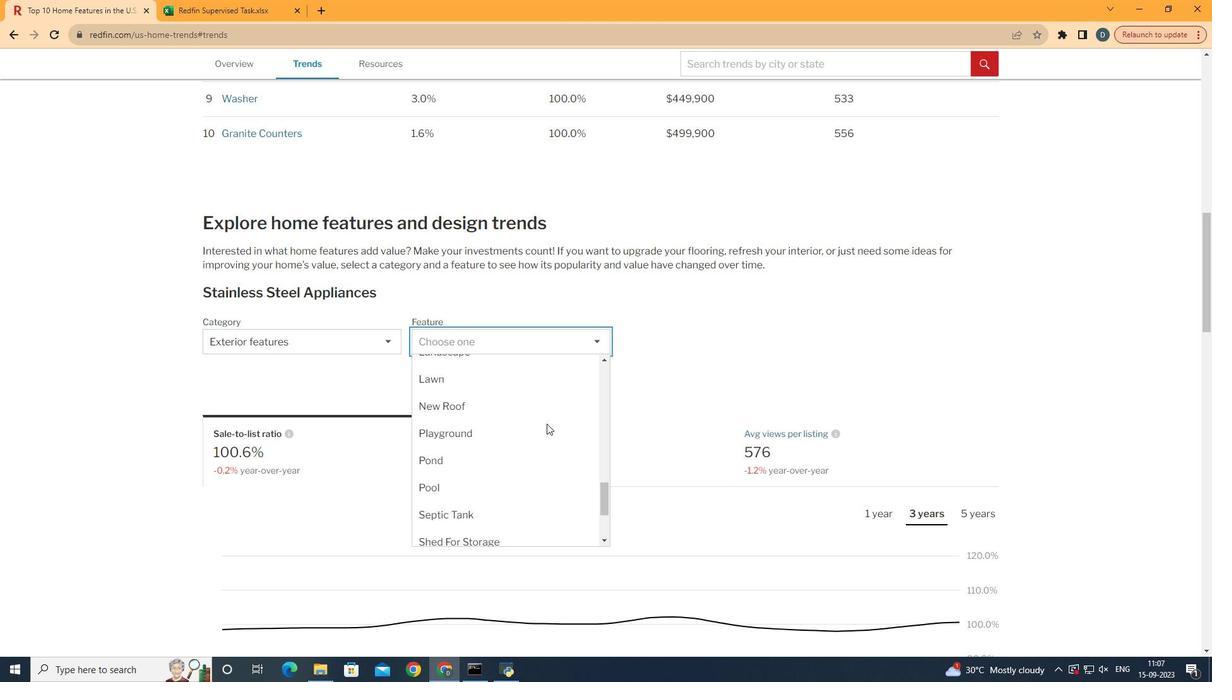 
Action: Mouse moved to (533, 473)
Screenshot: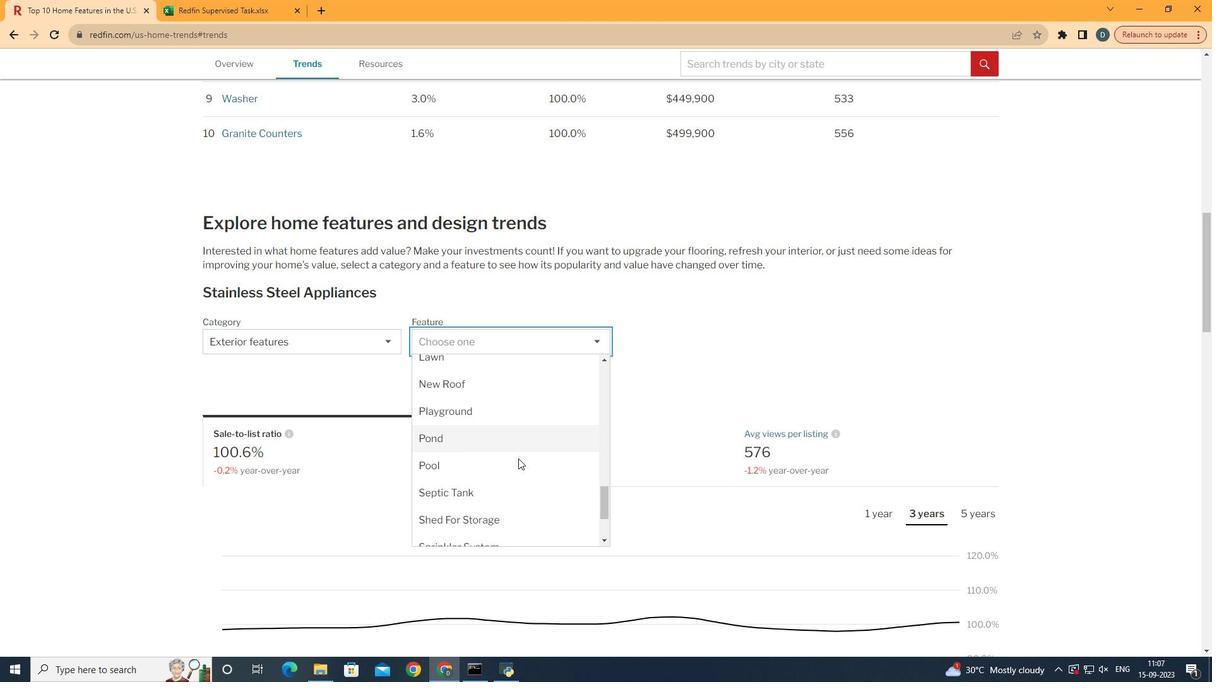 
Action: Mouse scrolled (533, 473) with delta (0, 0)
Screenshot: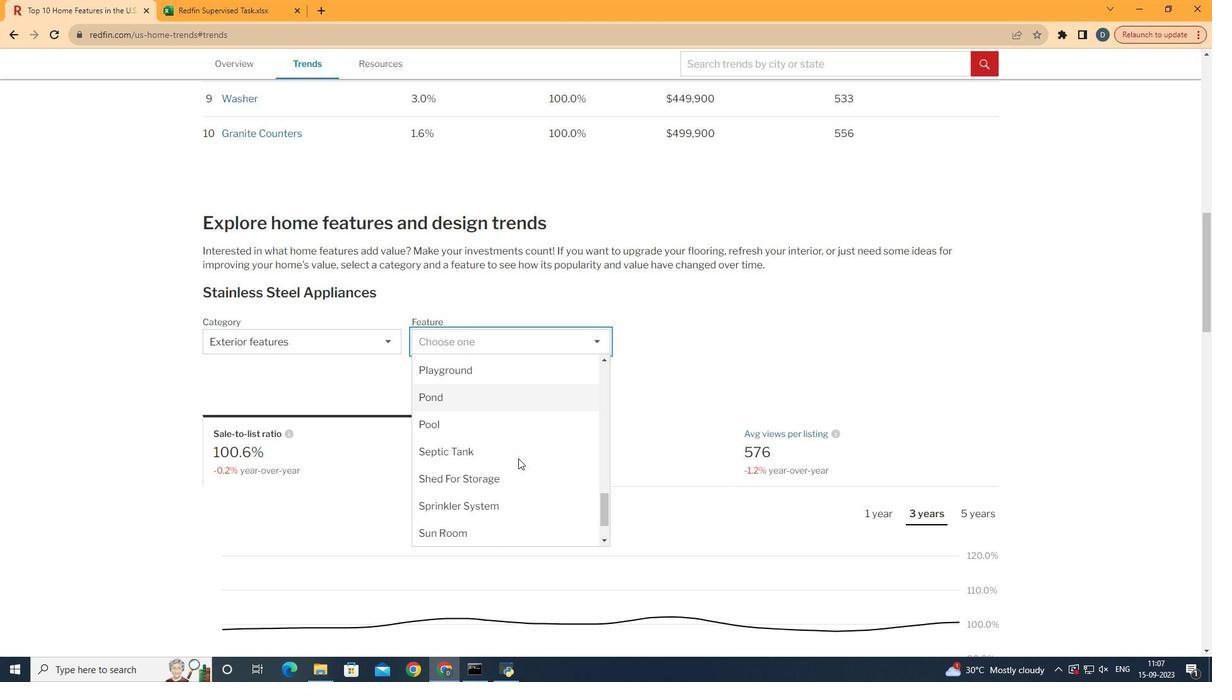 
Action: Mouse moved to (543, 440)
Screenshot: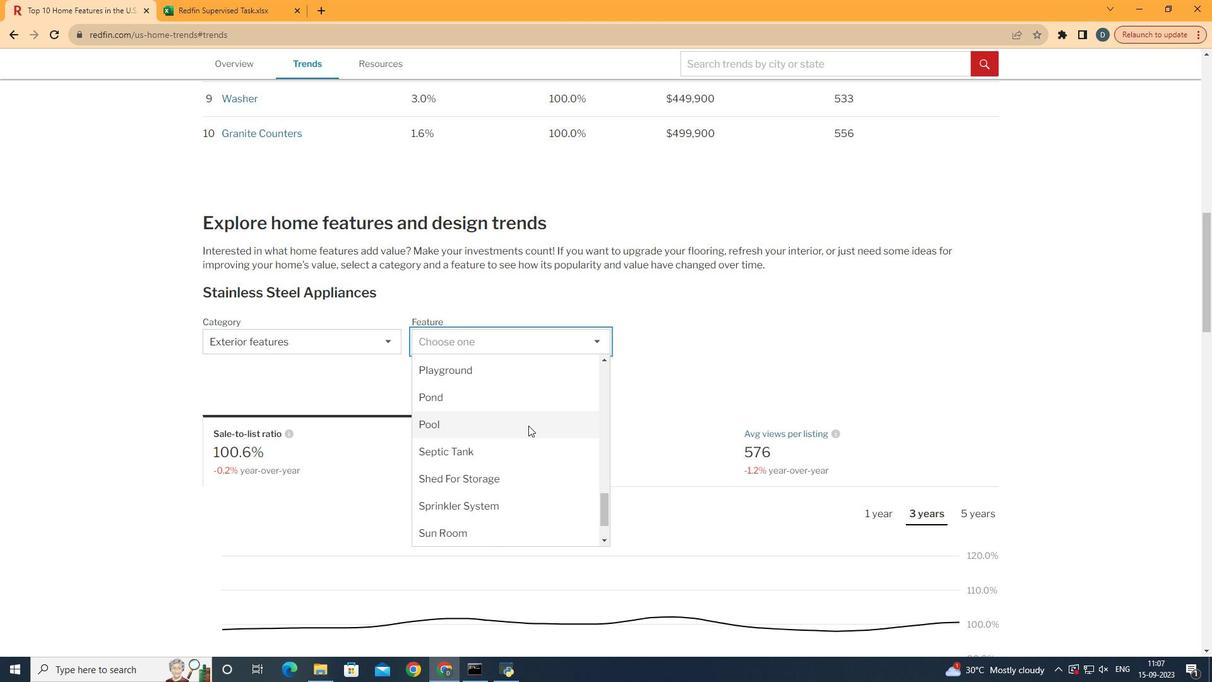 
Action: Mouse pressed left at (543, 440)
Screenshot: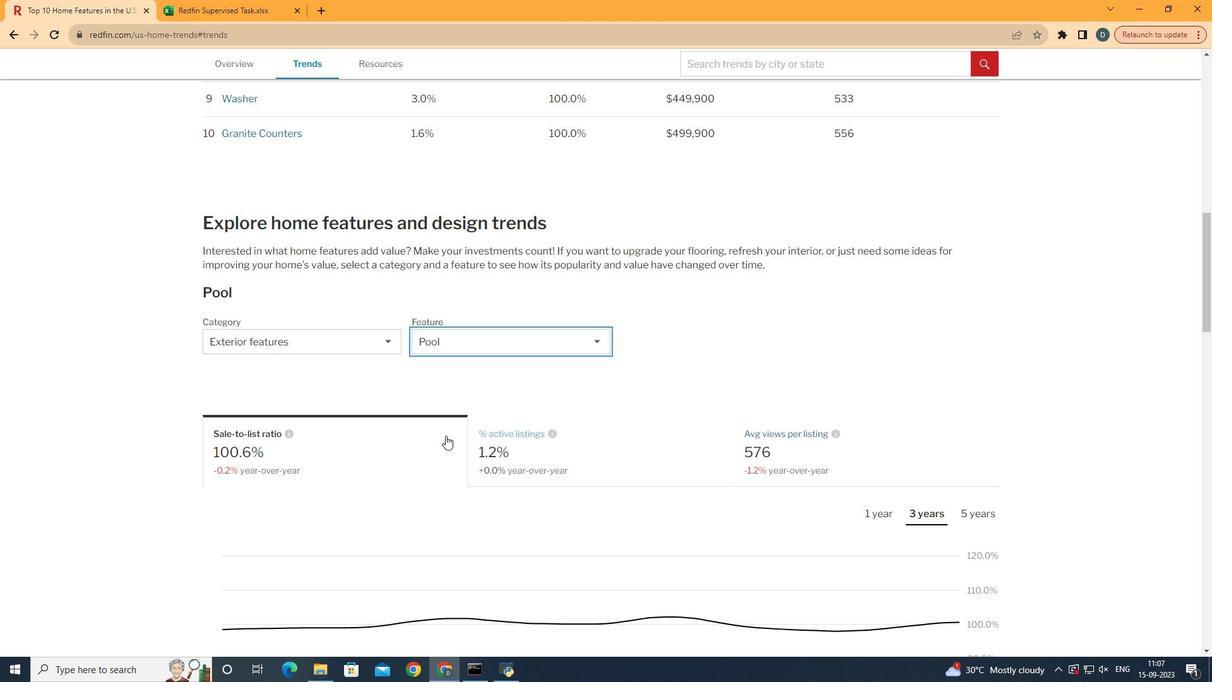 
Action: Mouse moved to (386, 458)
Screenshot: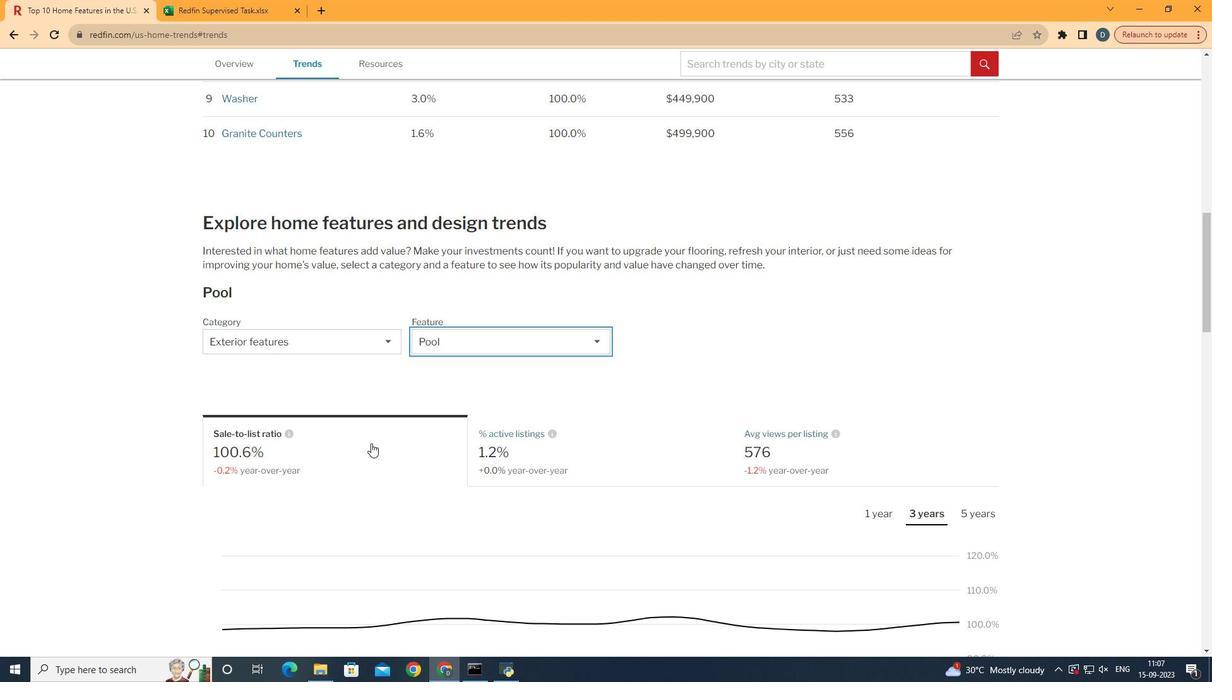 
Action: Mouse scrolled (386, 457) with delta (0, 0)
Screenshot: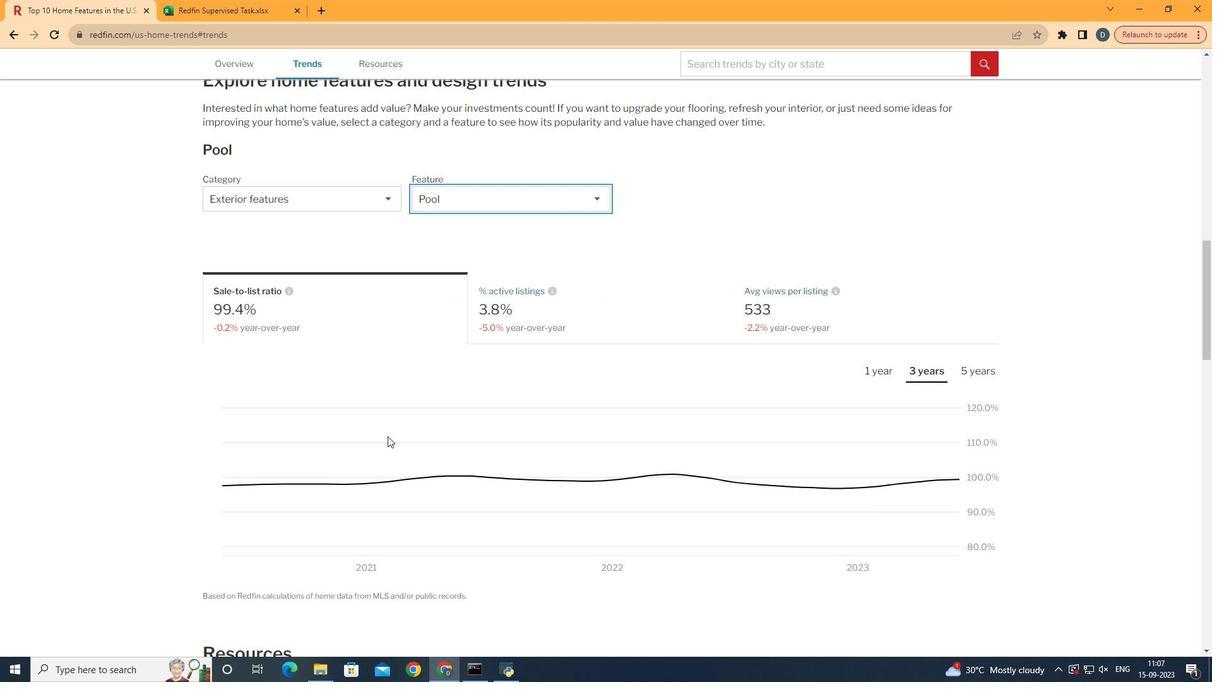 
Action: Mouse scrolled (386, 457) with delta (0, 0)
Screenshot: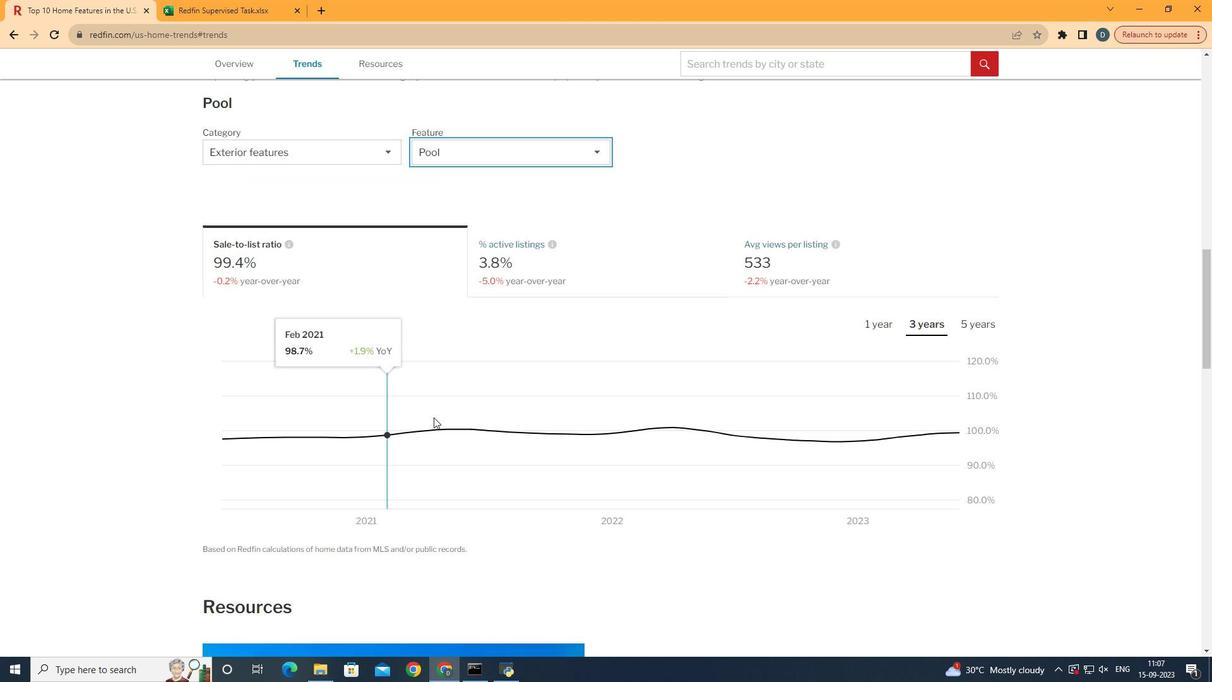 
Action: Mouse scrolled (386, 457) with delta (0, 0)
Screenshot: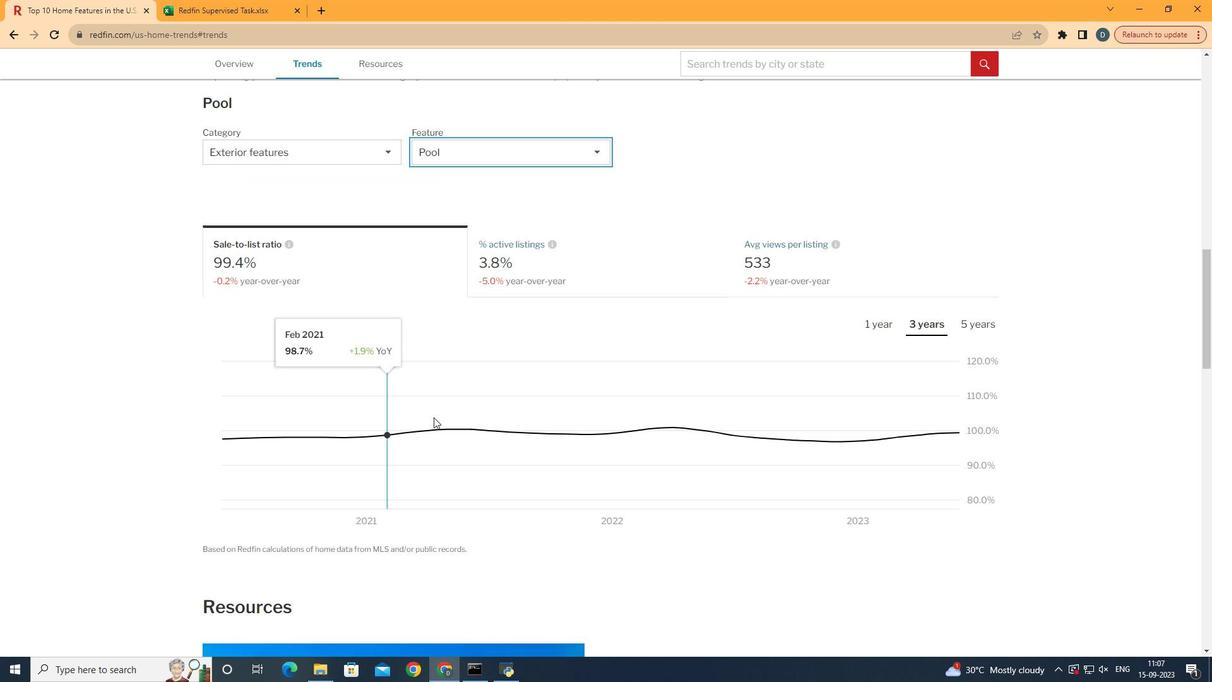 
Action: Mouse moved to (958, 333)
Screenshot: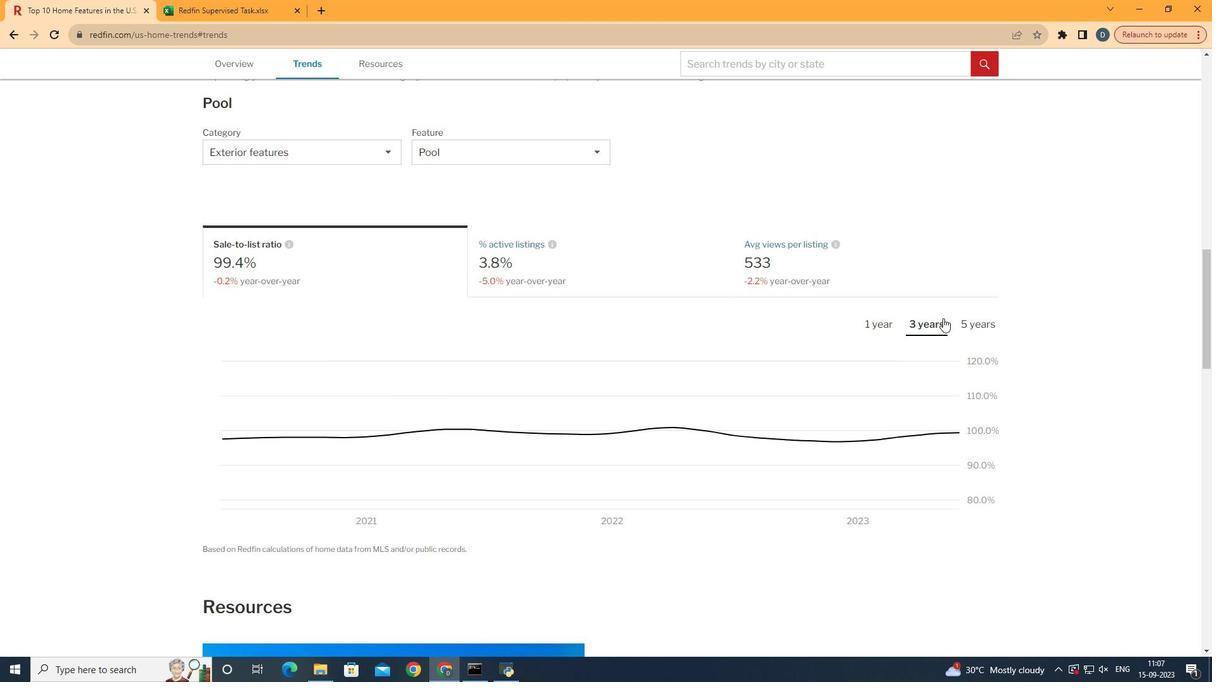 
Action: Mouse pressed left at (958, 333)
Screenshot: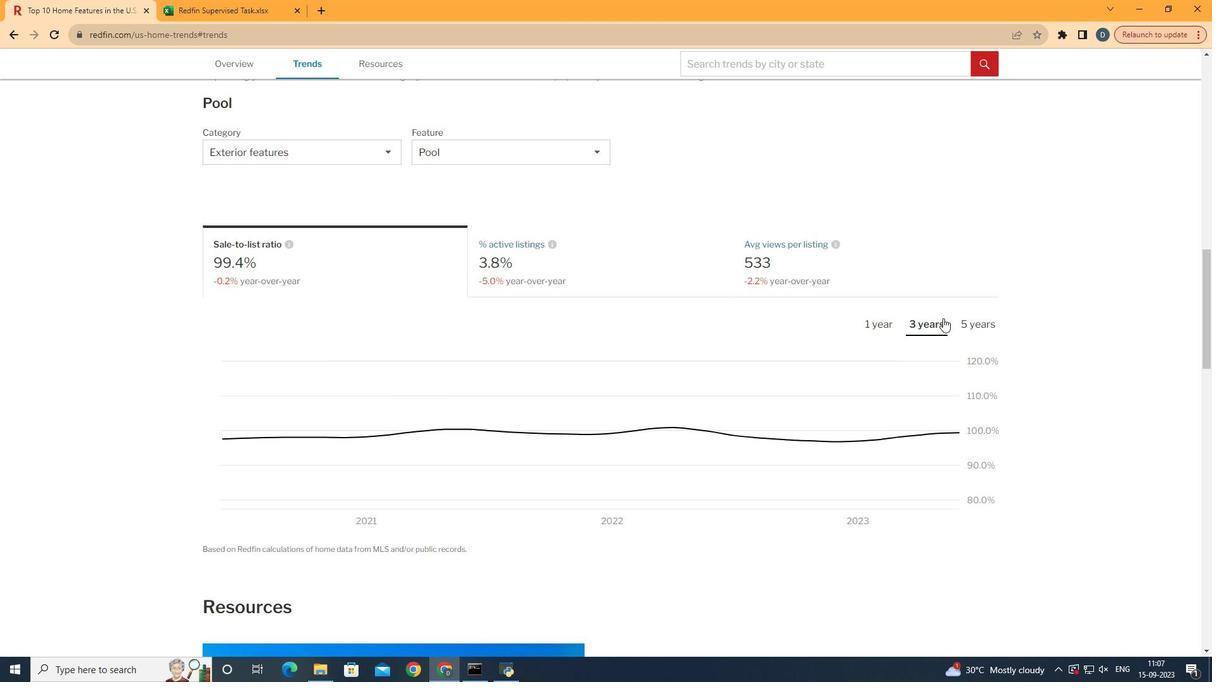 
Action: Mouse moved to (958, 333)
Screenshot: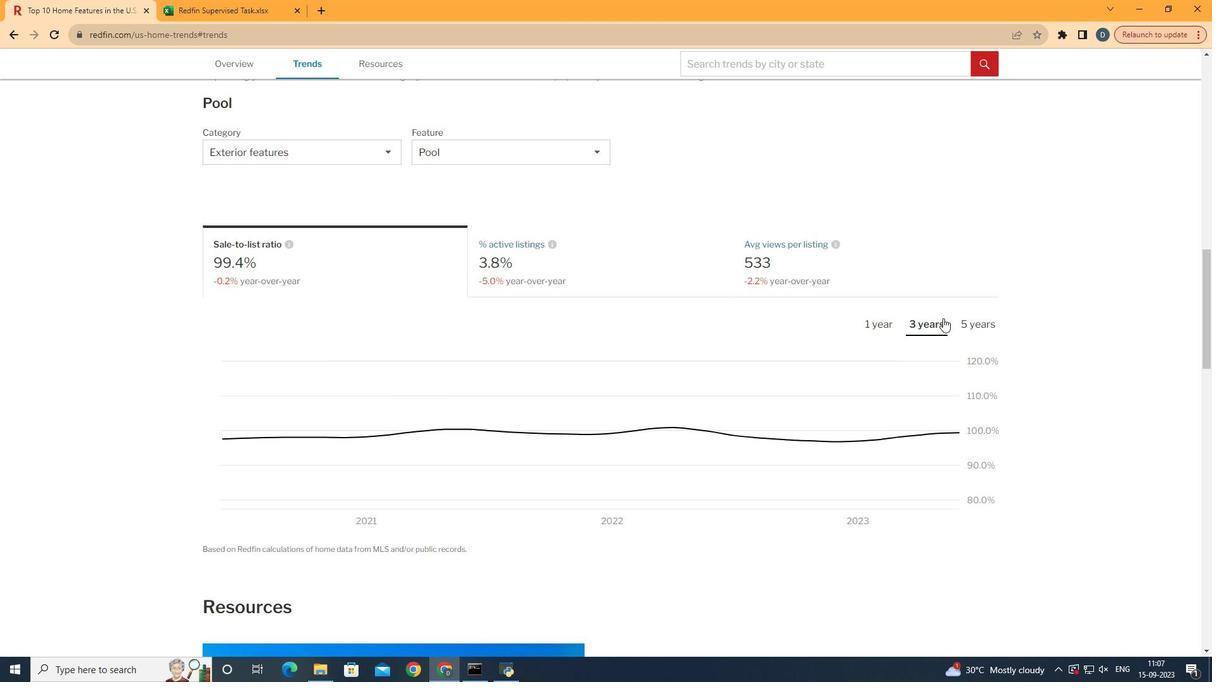 
